Task: Search one way flight ticket for 5 adults, 2 children, 1 infant in seat and 1 infant on lap in economy from Columbus: Columbus Airport to Jackson: Jackson Hole Airport on 5-2-2023. Choice of flights is Alaska. Number of bags: 2 checked bags. Price is upto 93000. Outbound departure time preference is 23:15.
Action: Mouse moved to (267, 348)
Screenshot: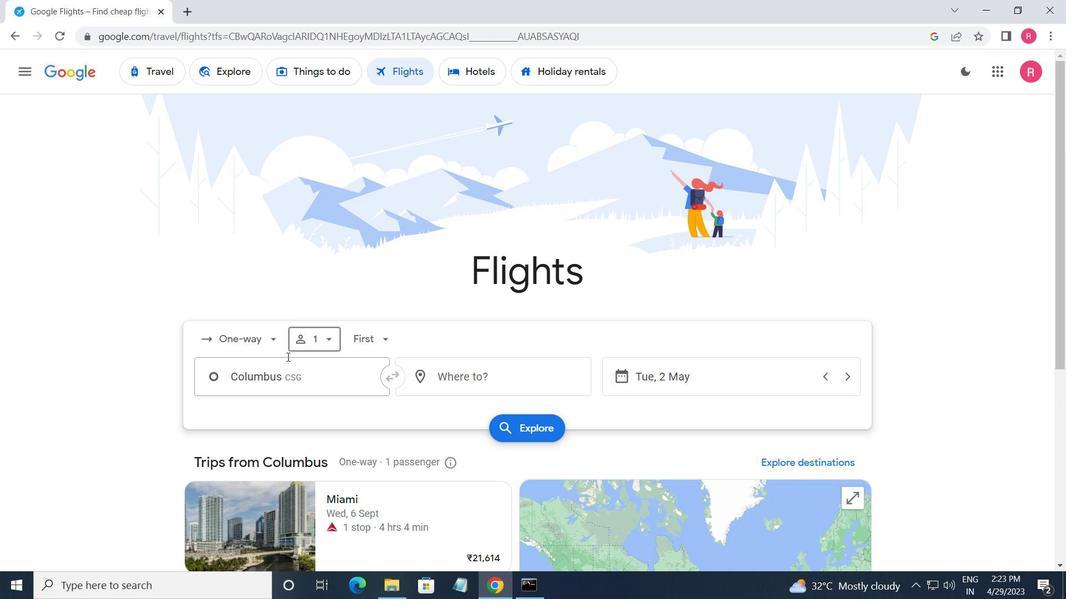 
Action: Mouse pressed left at (267, 348)
Screenshot: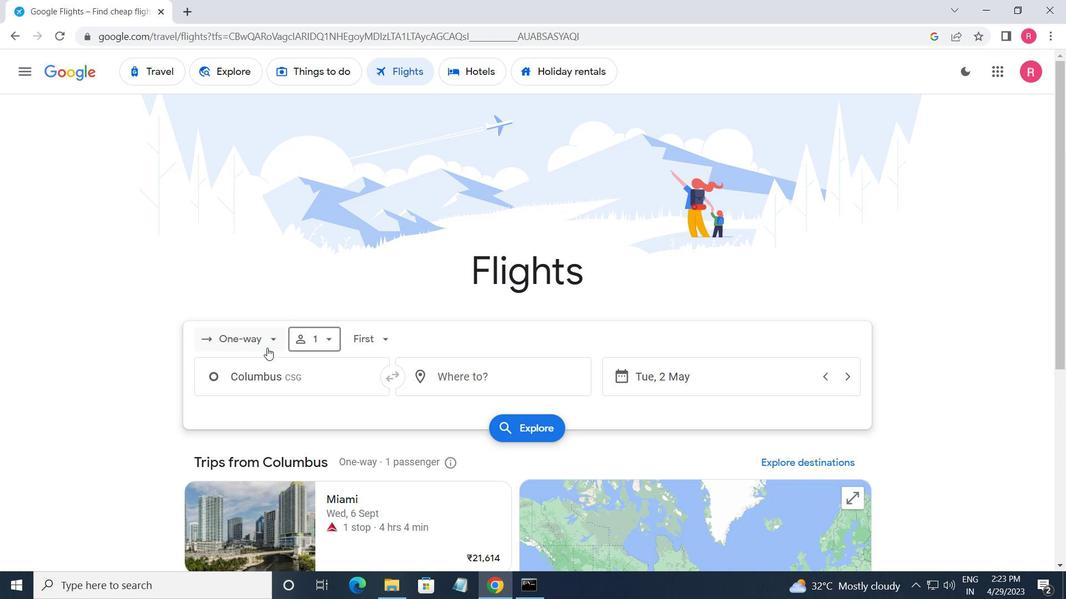 
Action: Mouse moved to (259, 408)
Screenshot: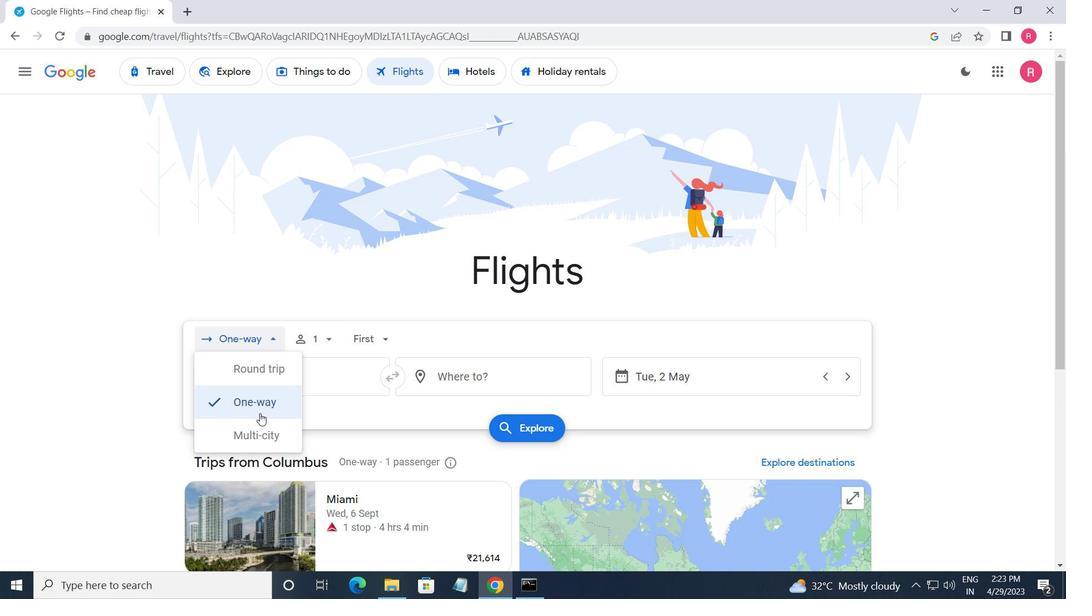
Action: Mouse pressed left at (259, 408)
Screenshot: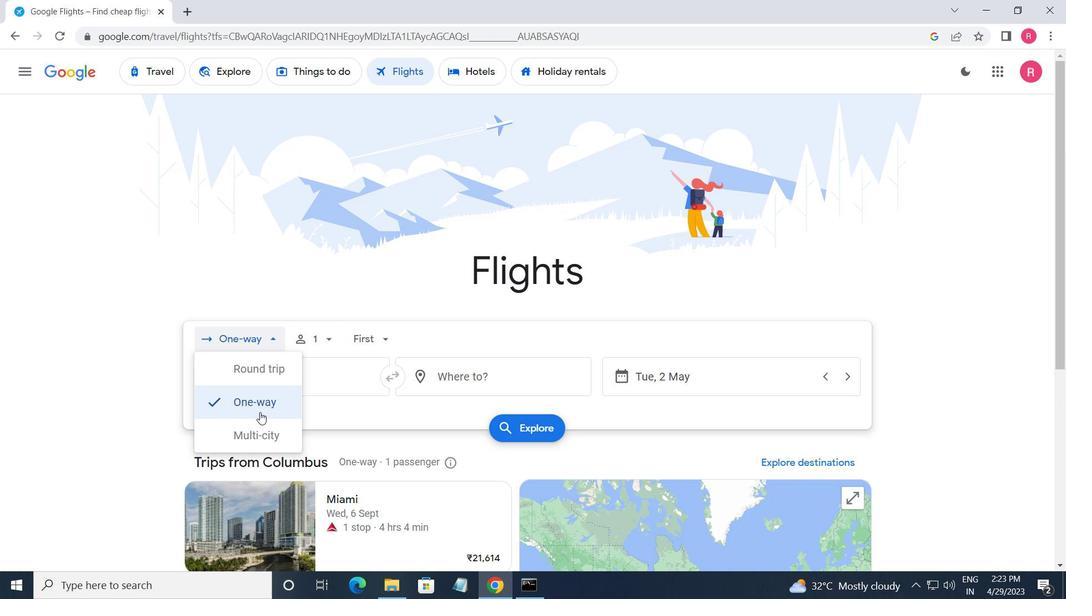 
Action: Mouse moved to (324, 342)
Screenshot: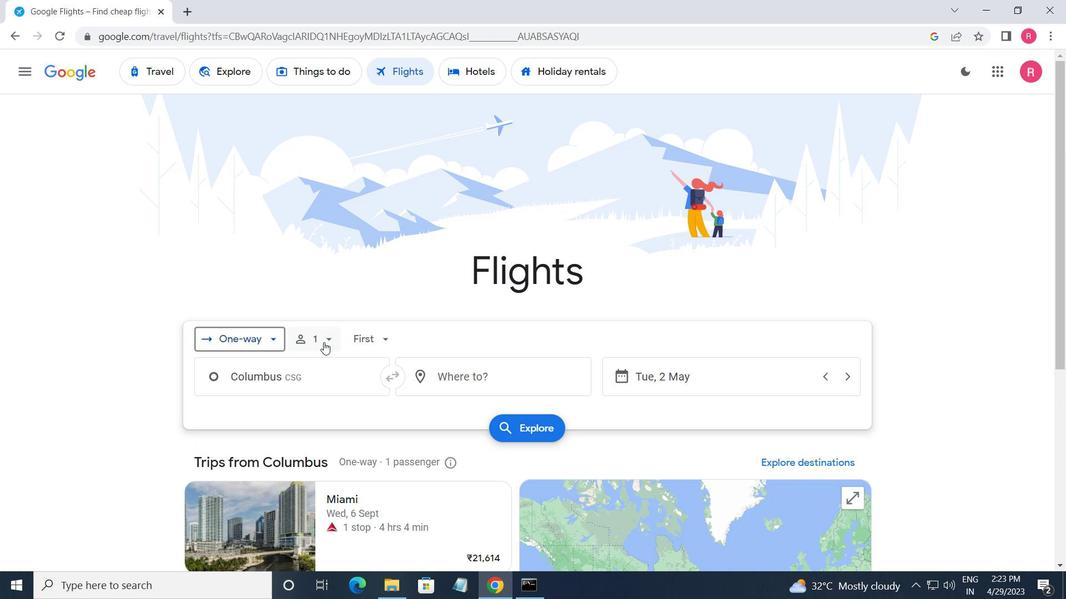 
Action: Mouse pressed left at (324, 342)
Screenshot: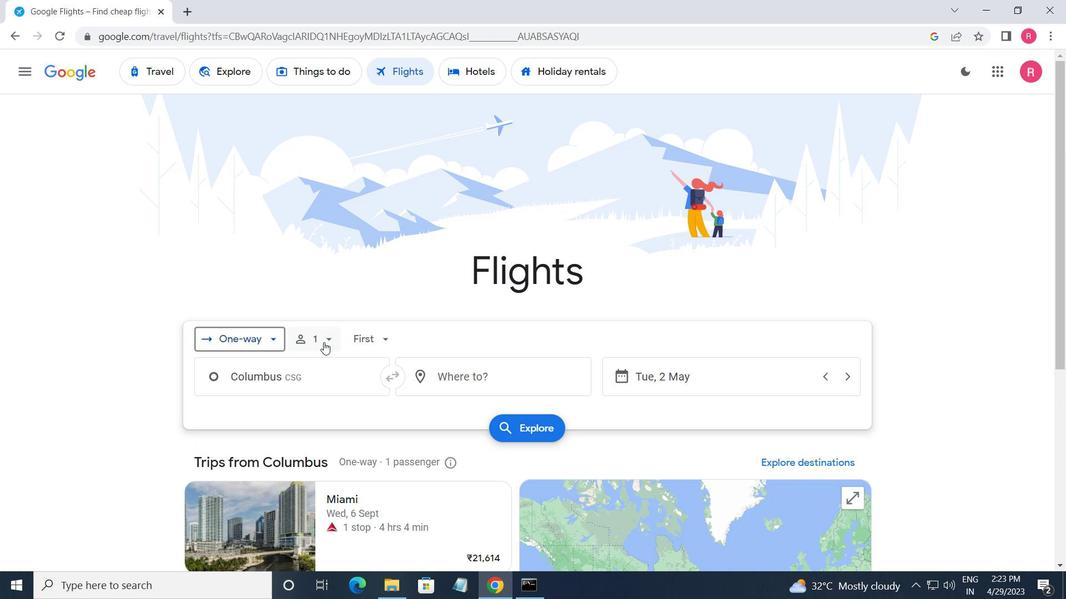 
Action: Mouse moved to (429, 372)
Screenshot: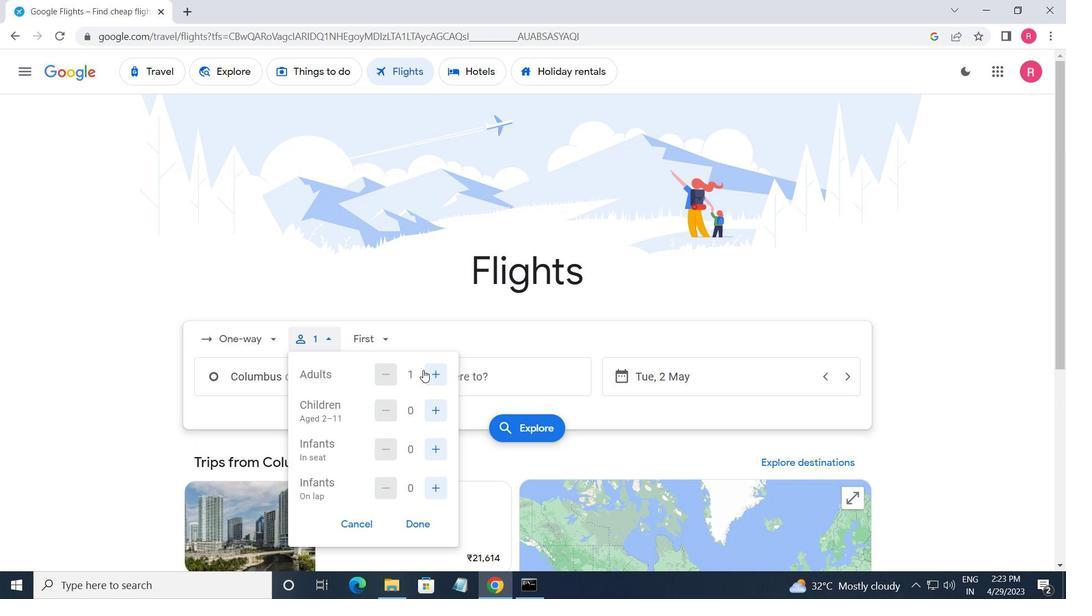 
Action: Mouse pressed left at (429, 372)
Screenshot: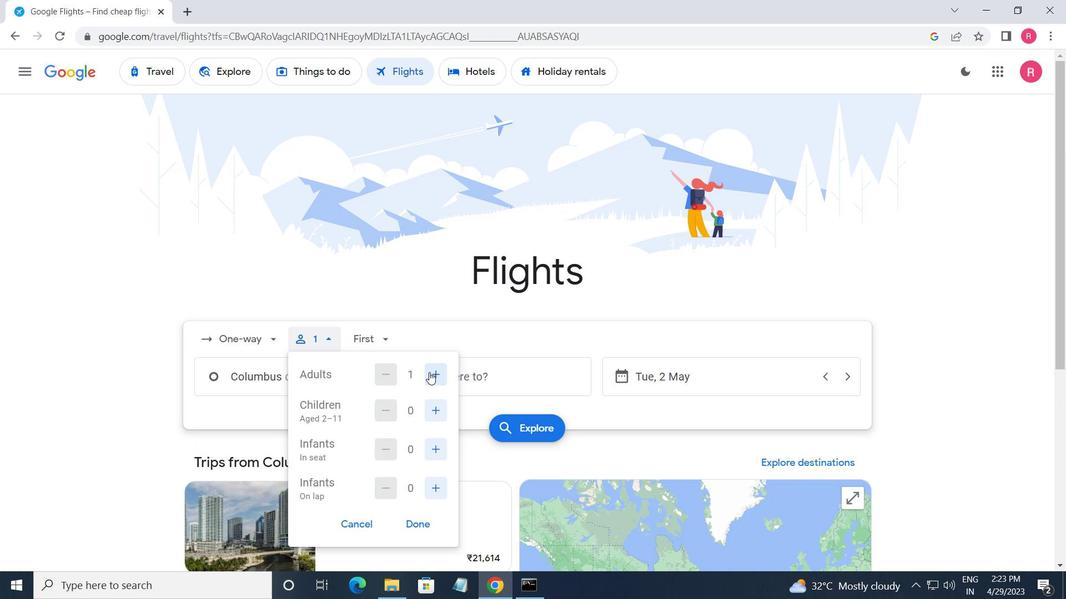 
Action: Mouse pressed left at (429, 372)
Screenshot: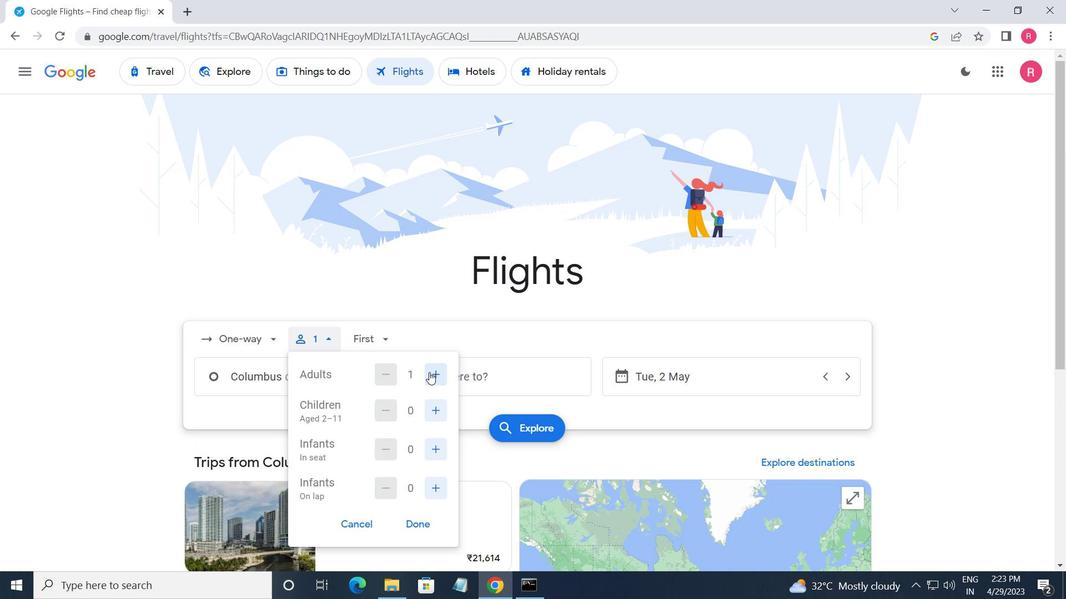 
Action: Mouse pressed left at (429, 372)
Screenshot: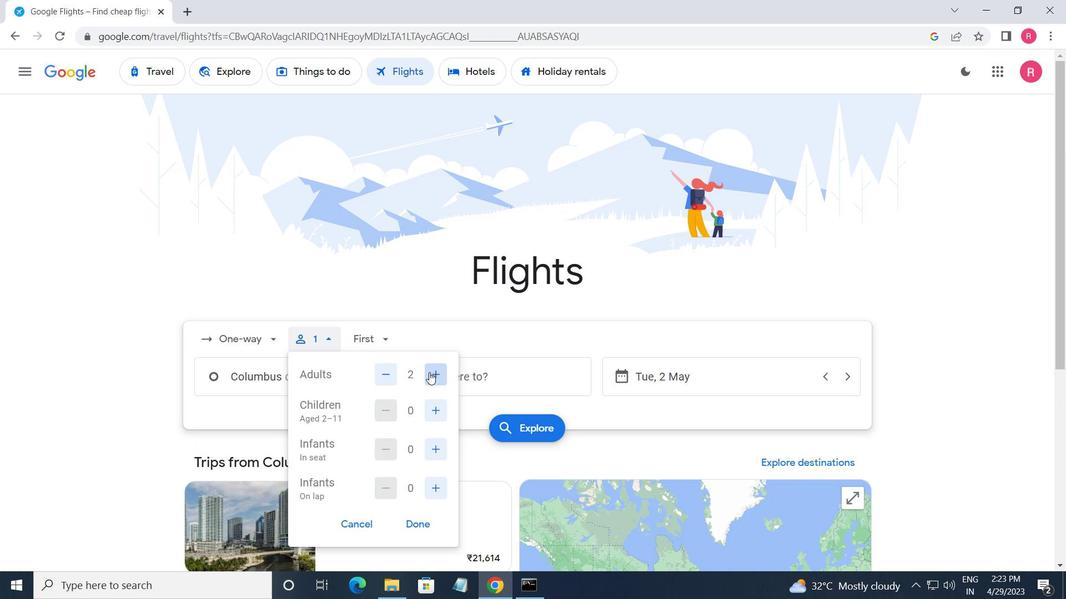 
Action: Mouse pressed left at (429, 372)
Screenshot: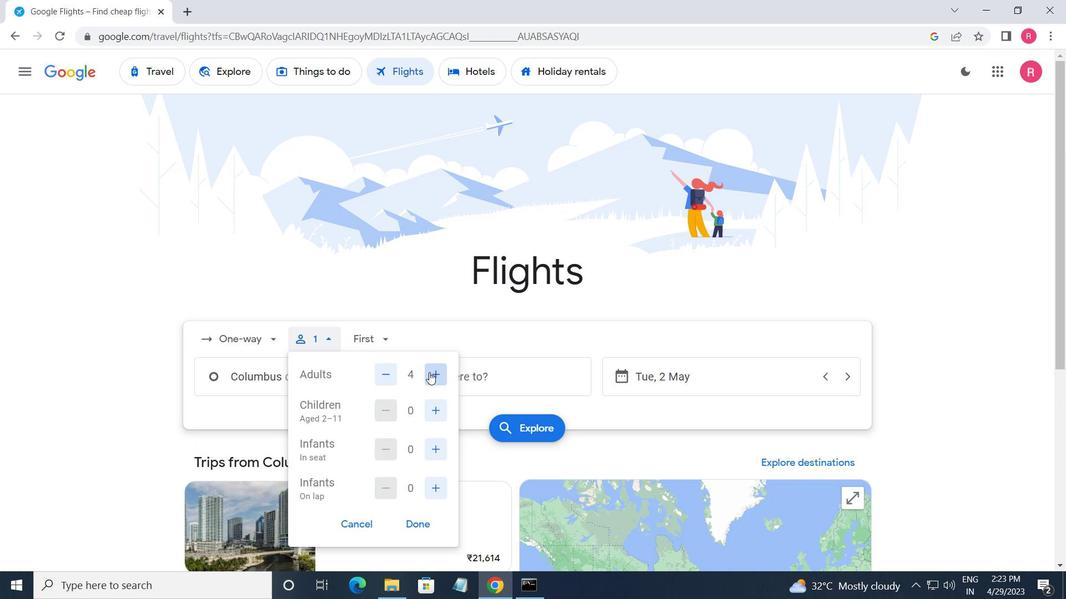 
Action: Mouse moved to (427, 417)
Screenshot: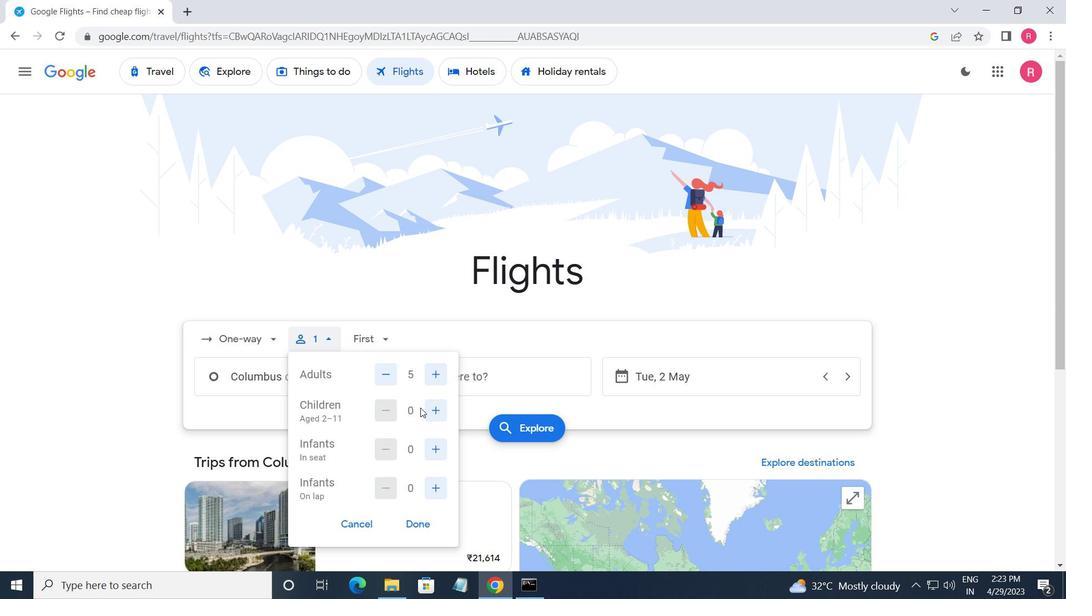 
Action: Mouse pressed left at (427, 417)
Screenshot: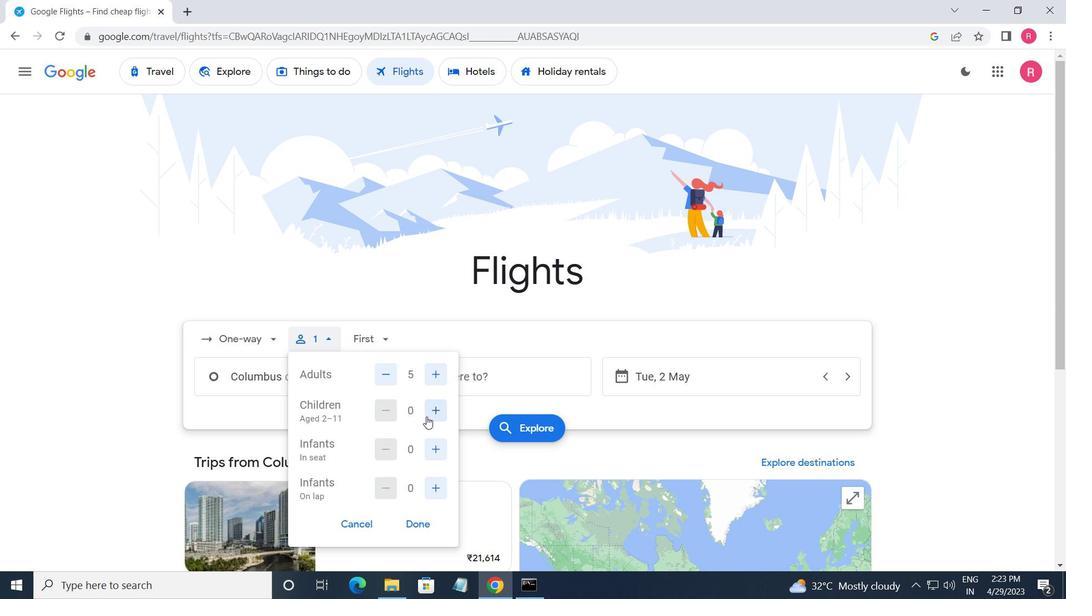
Action: Mouse pressed left at (427, 417)
Screenshot: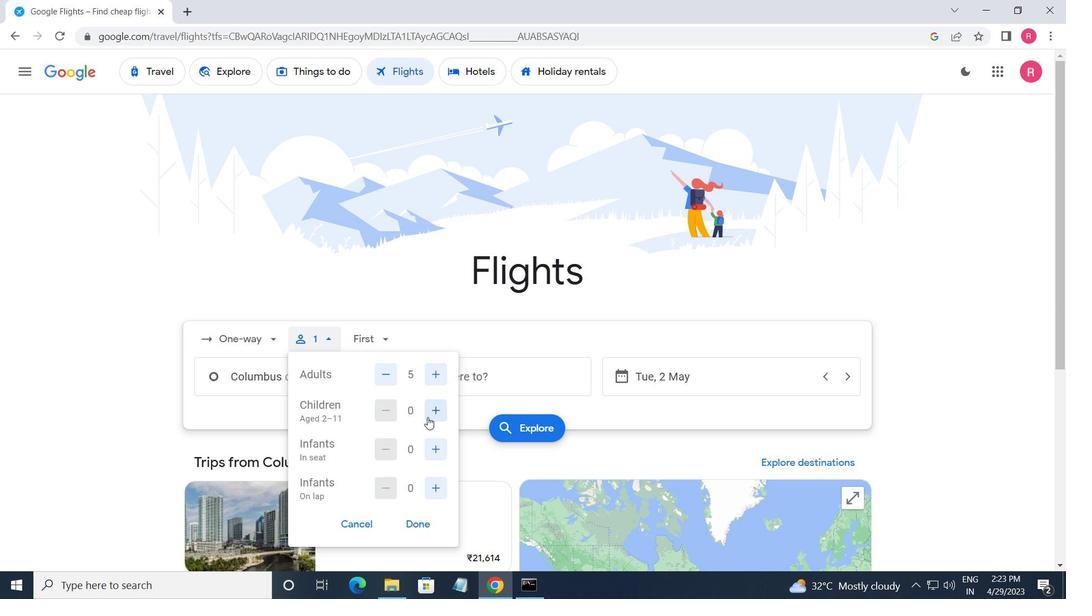 
Action: Mouse moved to (436, 447)
Screenshot: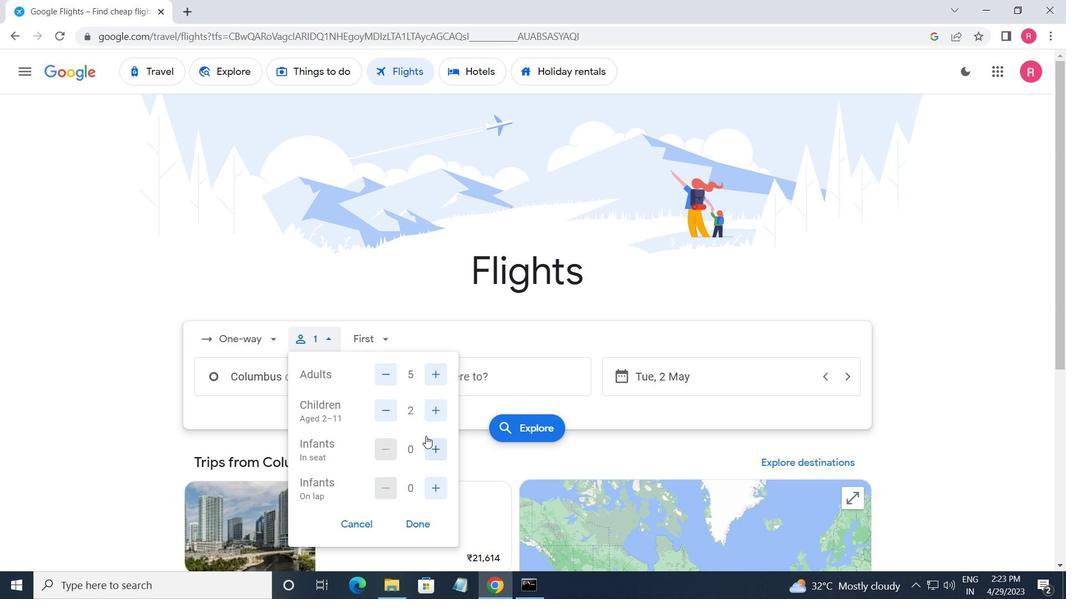 
Action: Mouse pressed left at (436, 447)
Screenshot: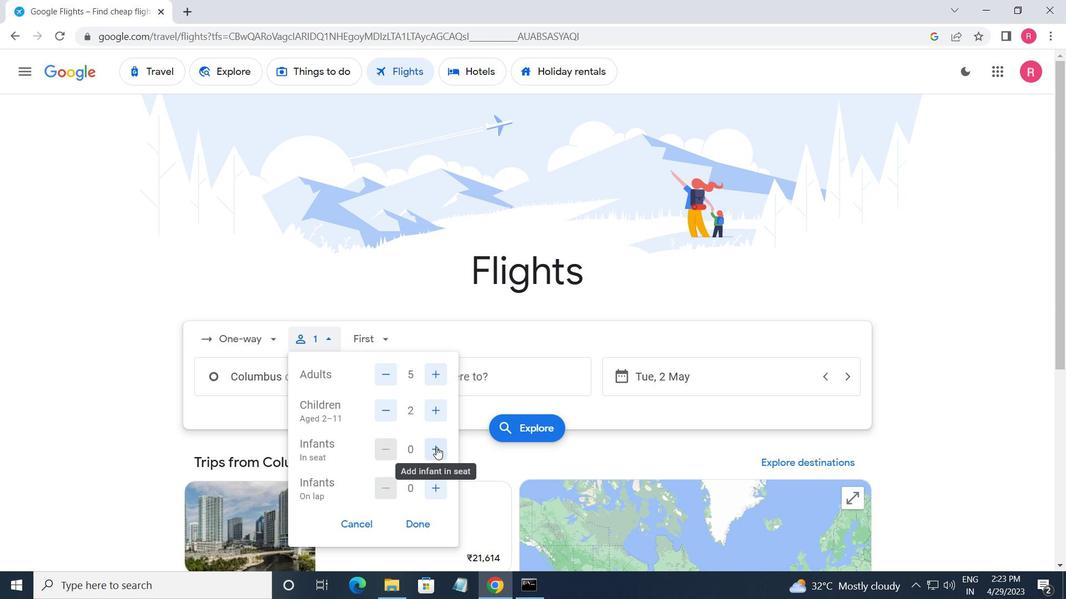 
Action: Mouse moved to (429, 495)
Screenshot: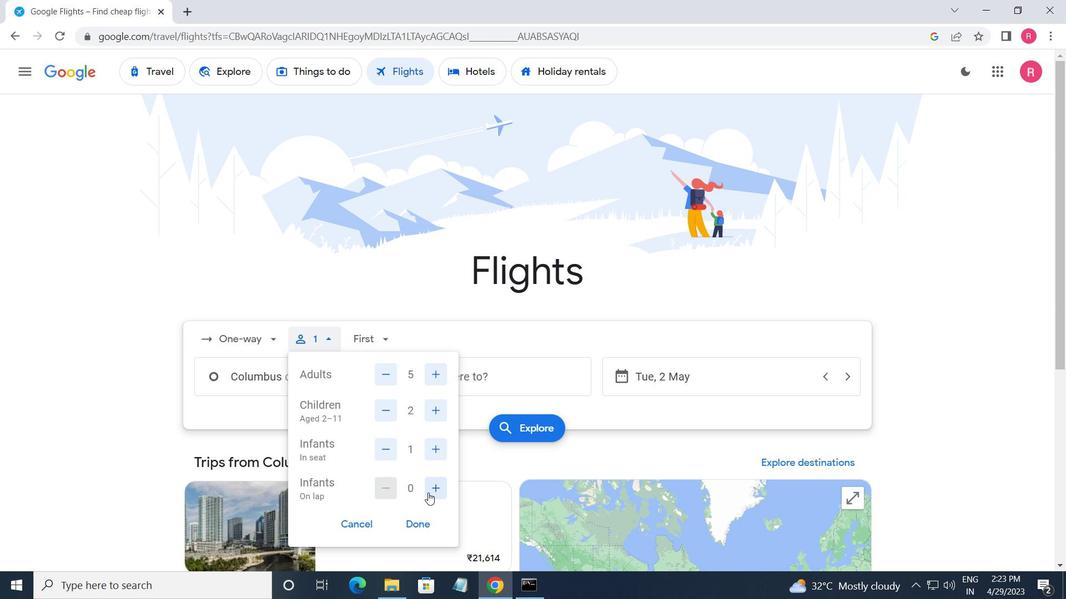 
Action: Mouse pressed left at (429, 495)
Screenshot: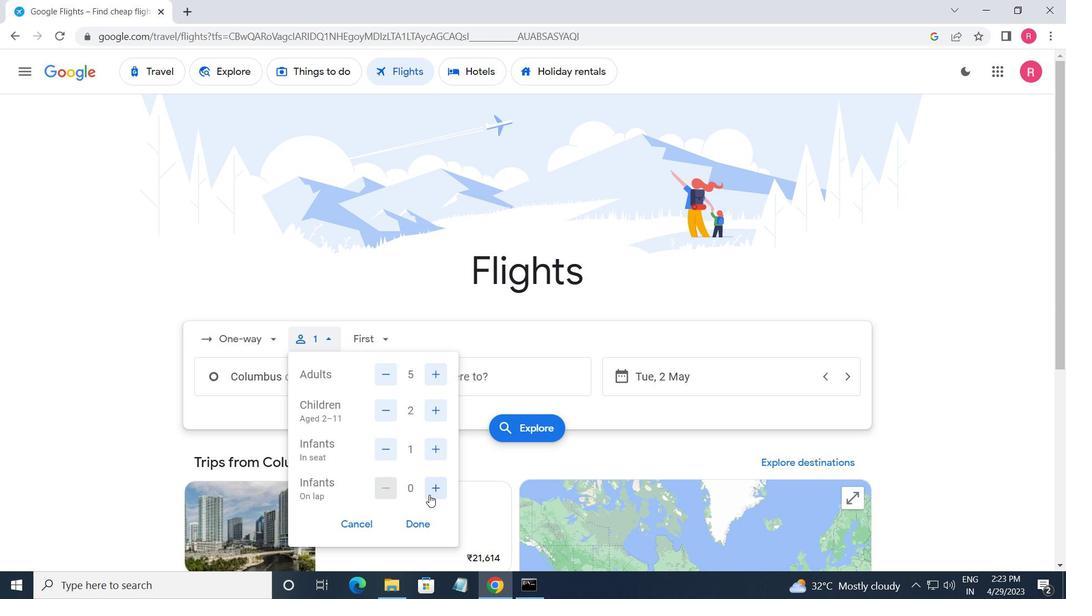 
Action: Mouse moved to (424, 523)
Screenshot: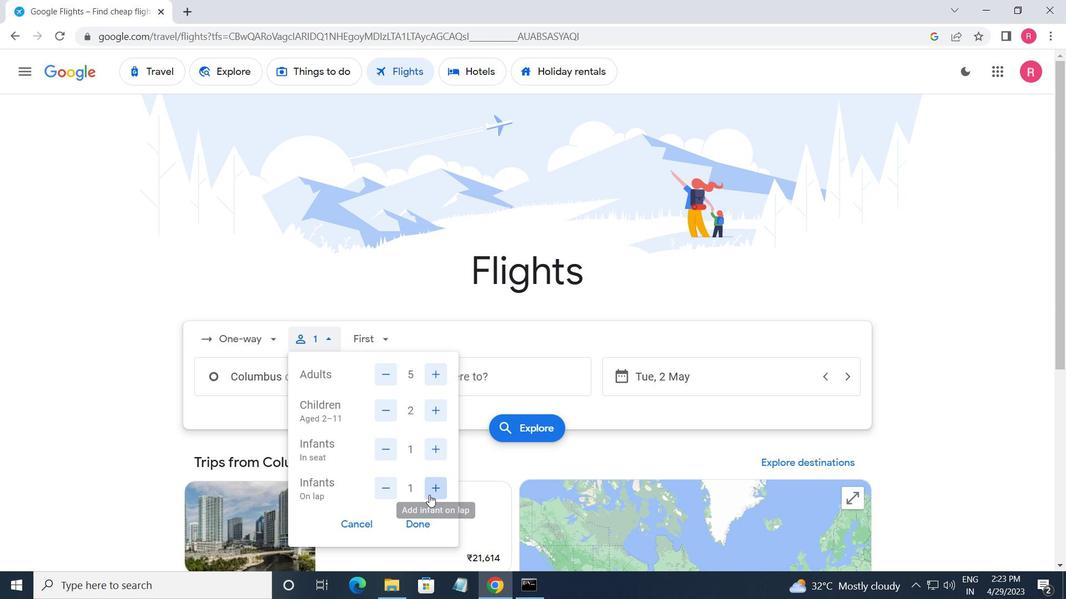 
Action: Mouse pressed left at (424, 523)
Screenshot: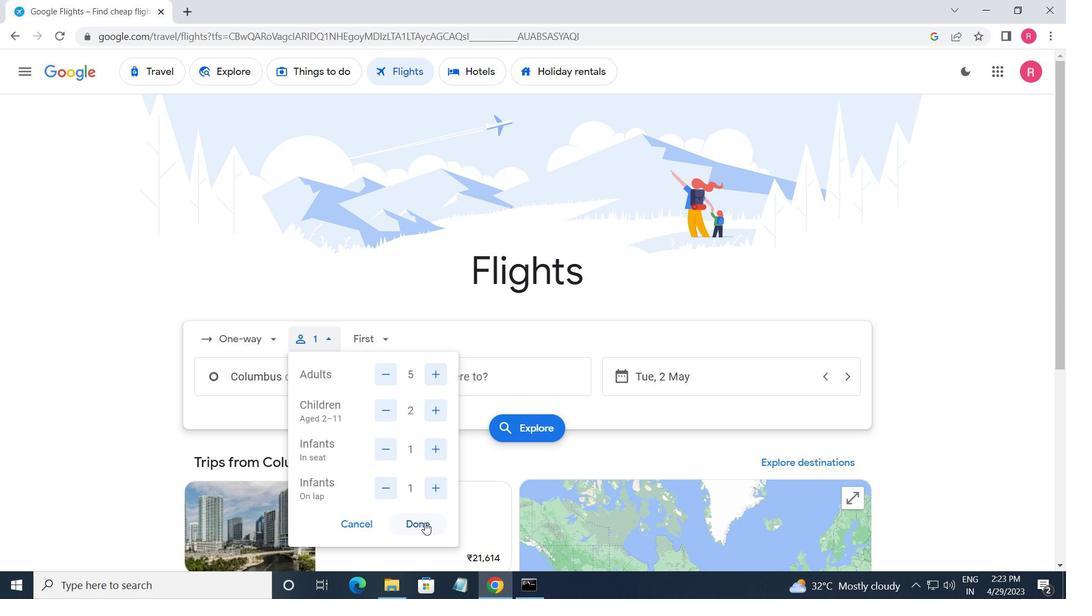 
Action: Mouse moved to (364, 335)
Screenshot: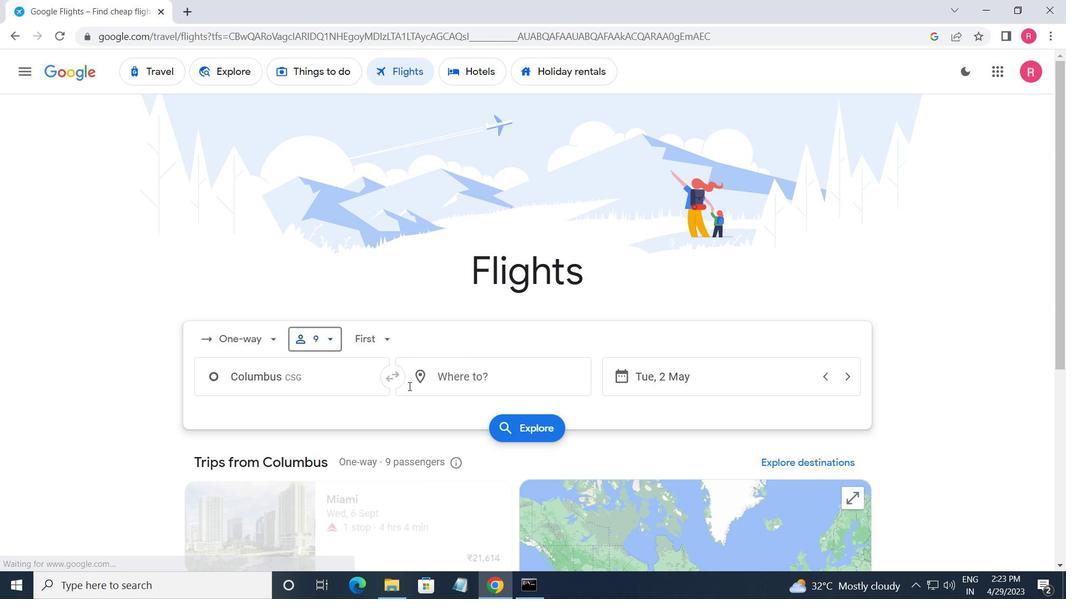 
Action: Mouse pressed left at (364, 335)
Screenshot: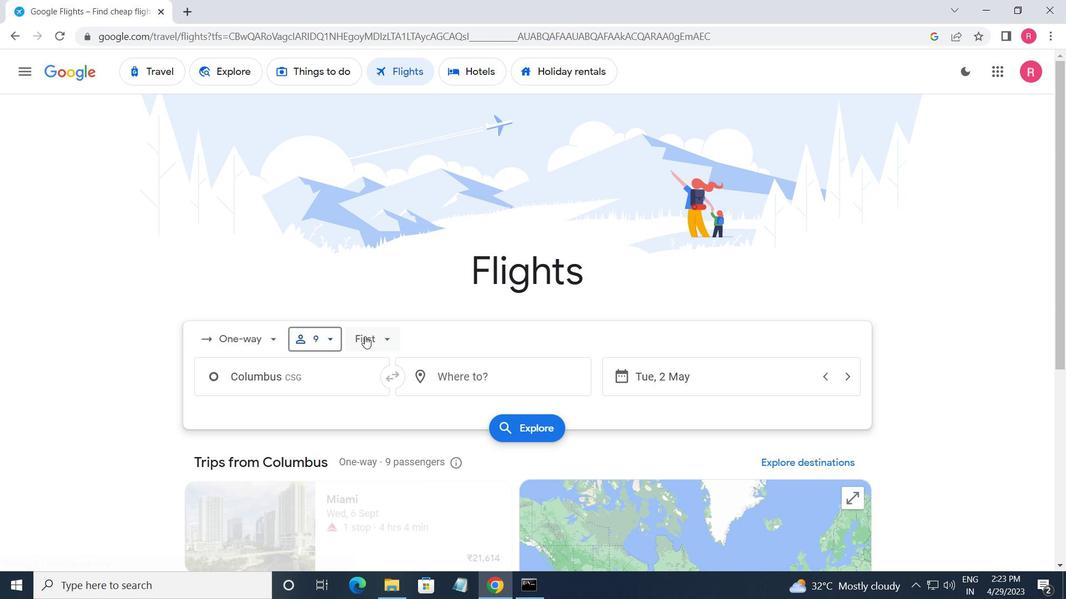 
Action: Mouse moved to (408, 367)
Screenshot: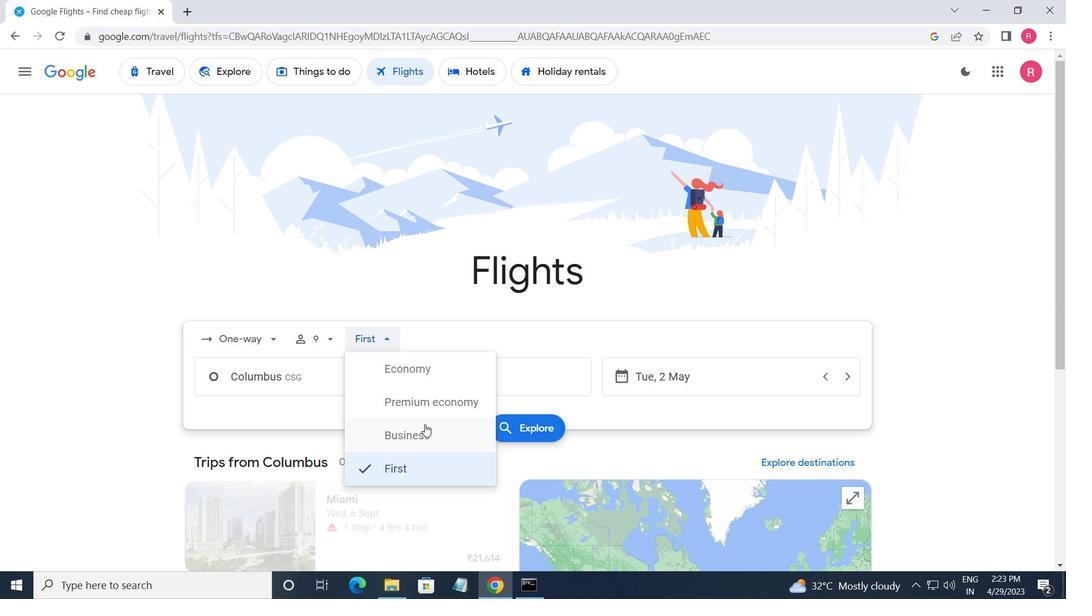 
Action: Mouse pressed left at (408, 367)
Screenshot: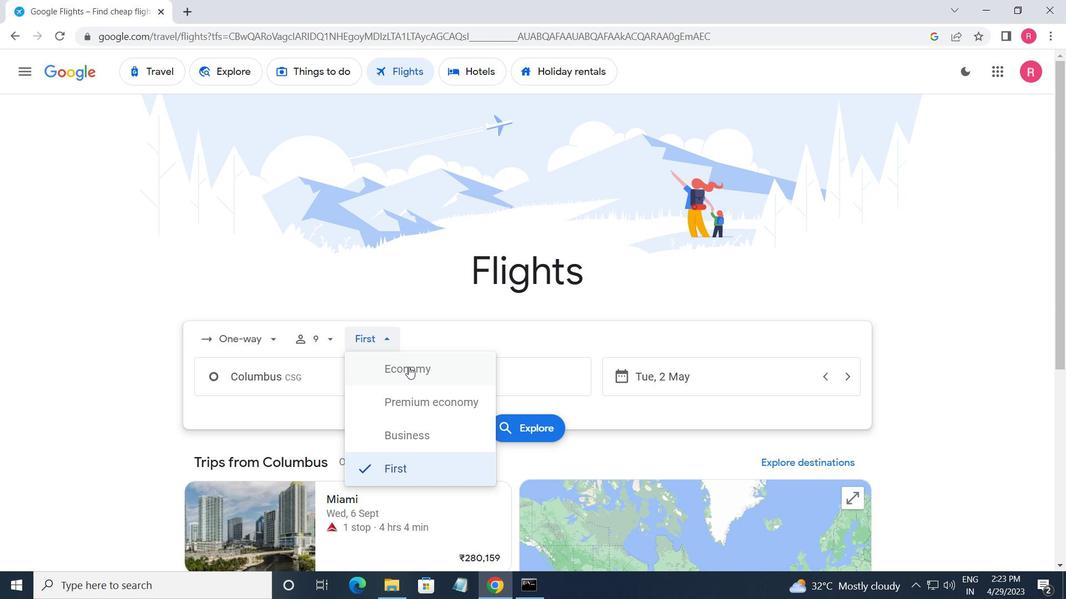 
Action: Mouse moved to (322, 382)
Screenshot: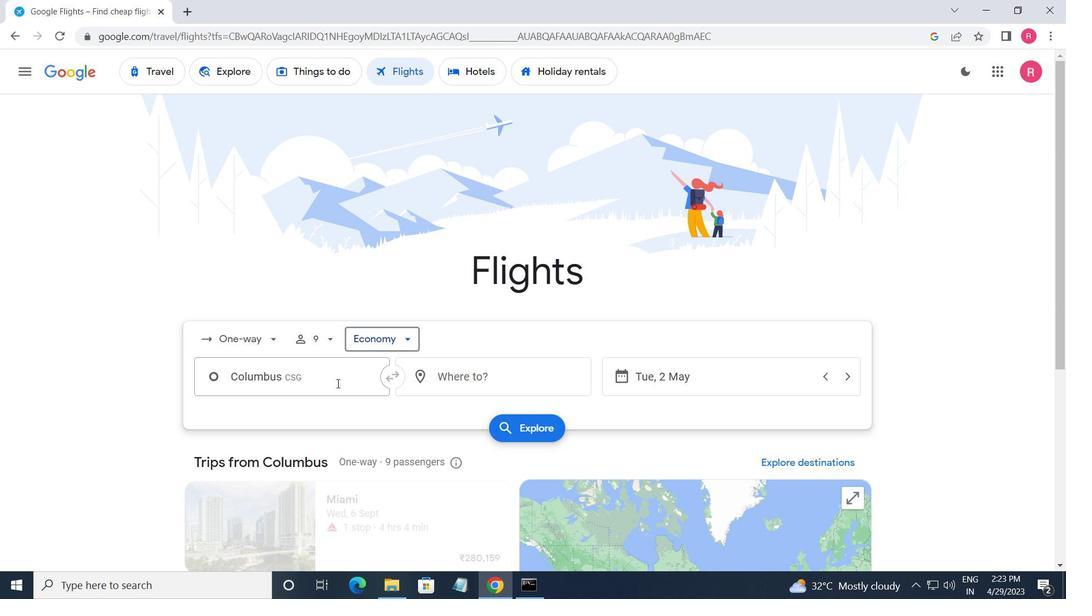 
Action: Mouse pressed left at (322, 382)
Screenshot: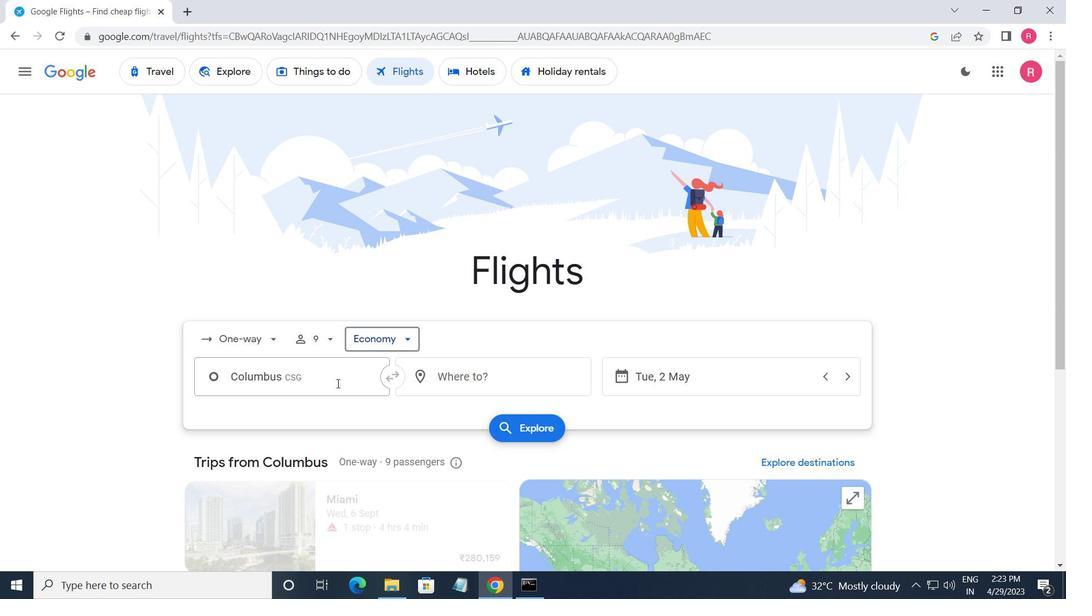 
Action: Mouse moved to (347, 560)
Screenshot: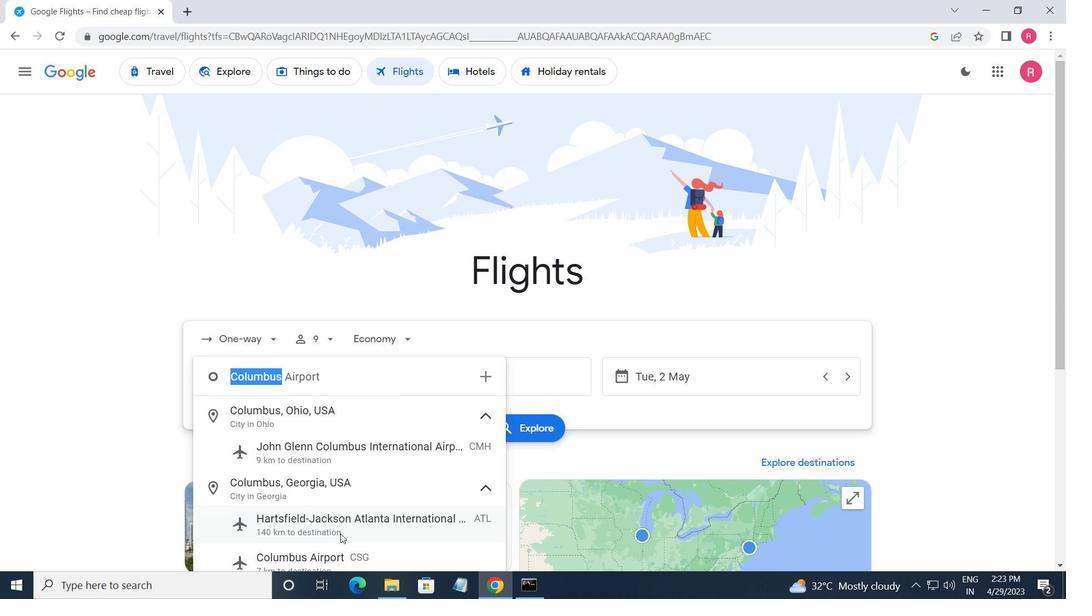 
Action: Mouse pressed left at (347, 560)
Screenshot: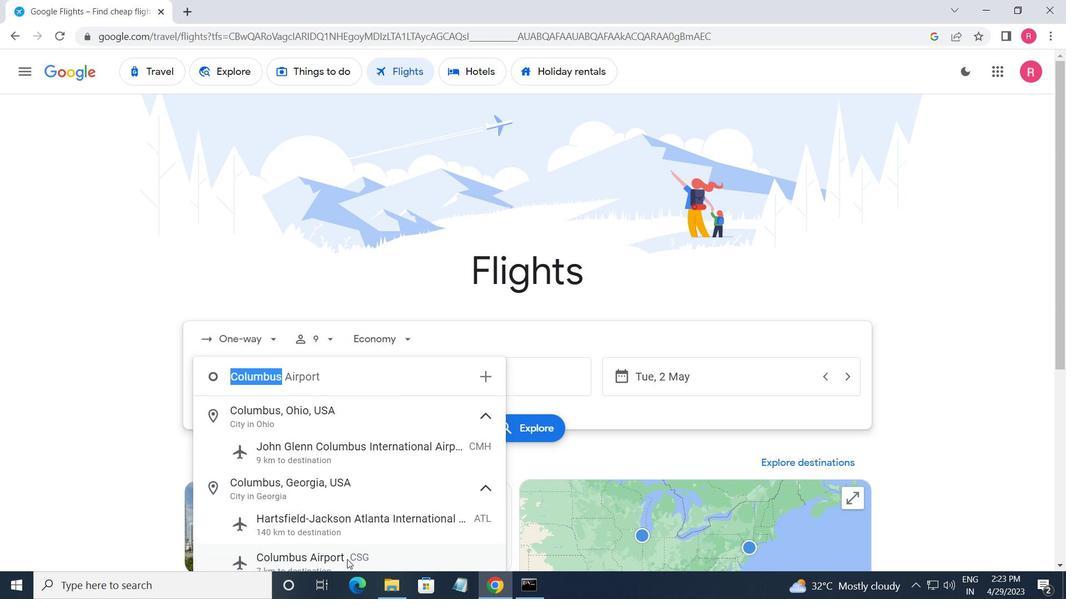 
Action: Mouse moved to (456, 383)
Screenshot: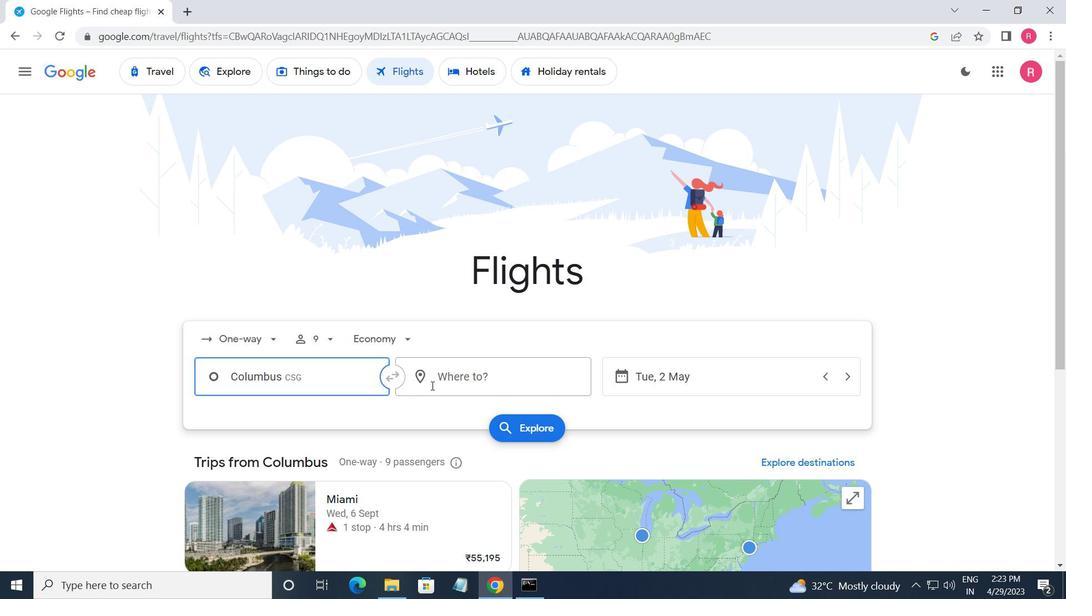 
Action: Mouse pressed left at (456, 383)
Screenshot: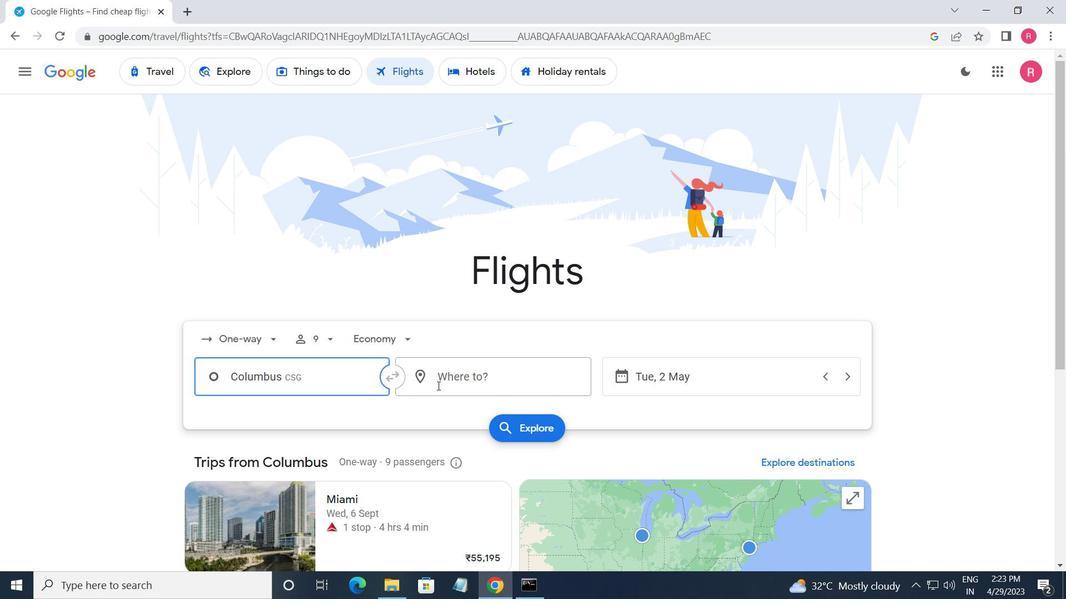 
Action: Mouse moved to (460, 528)
Screenshot: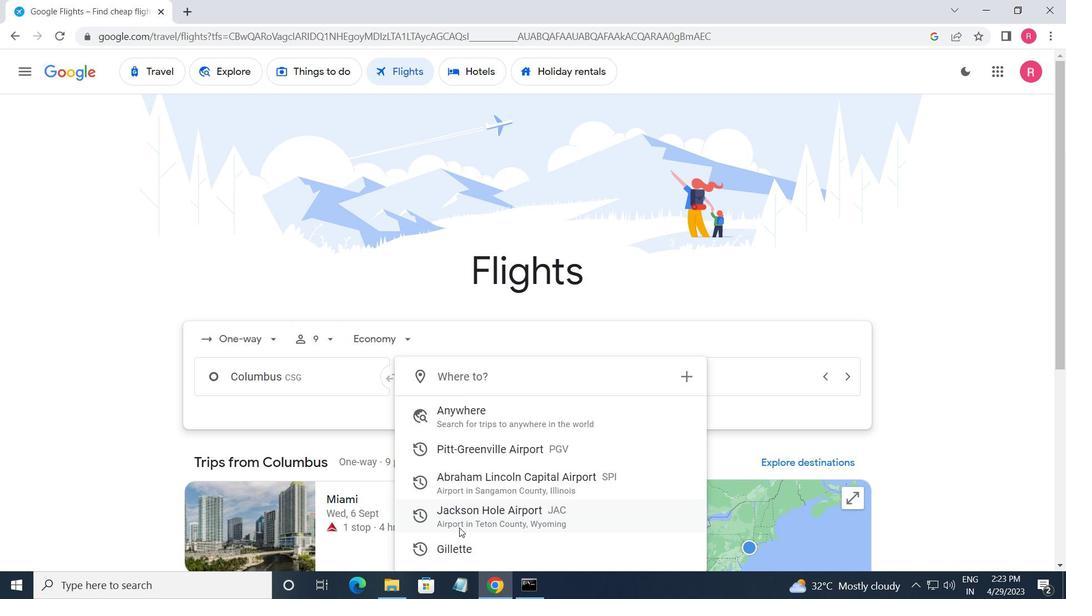 
Action: Mouse pressed left at (460, 528)
Screenshot: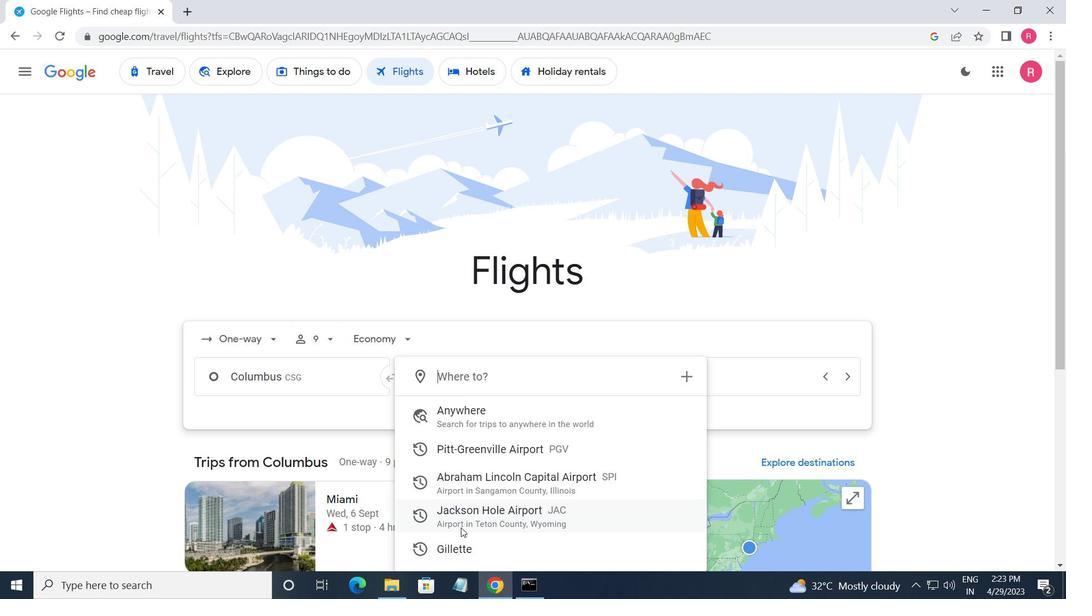 
Action: Mouse moved to (728, 382)
Screenshot: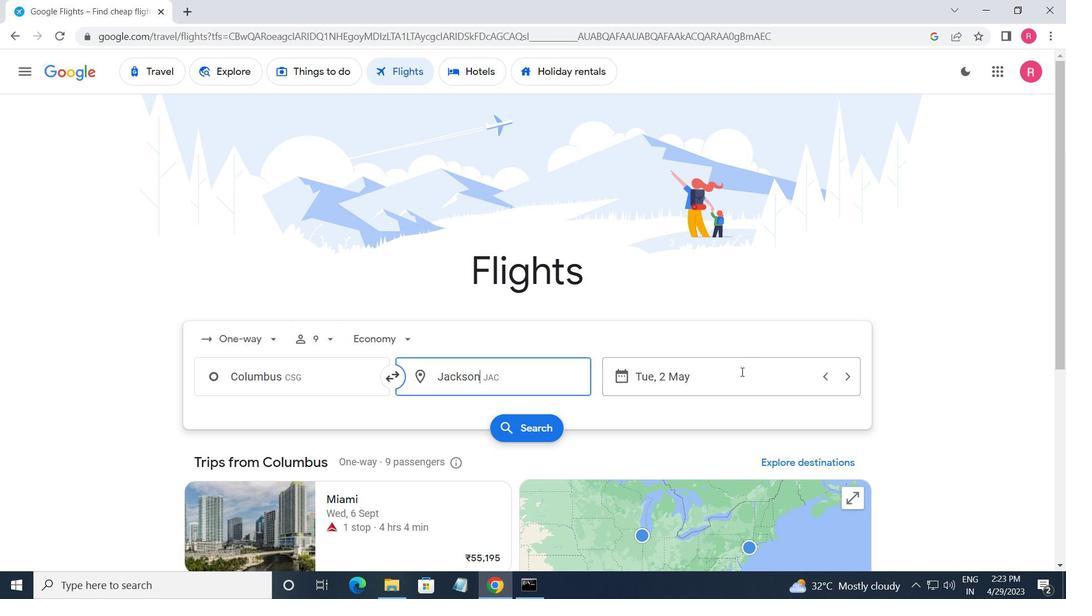 
Action: Mouse pressed left at (728, 382)
Screenshot: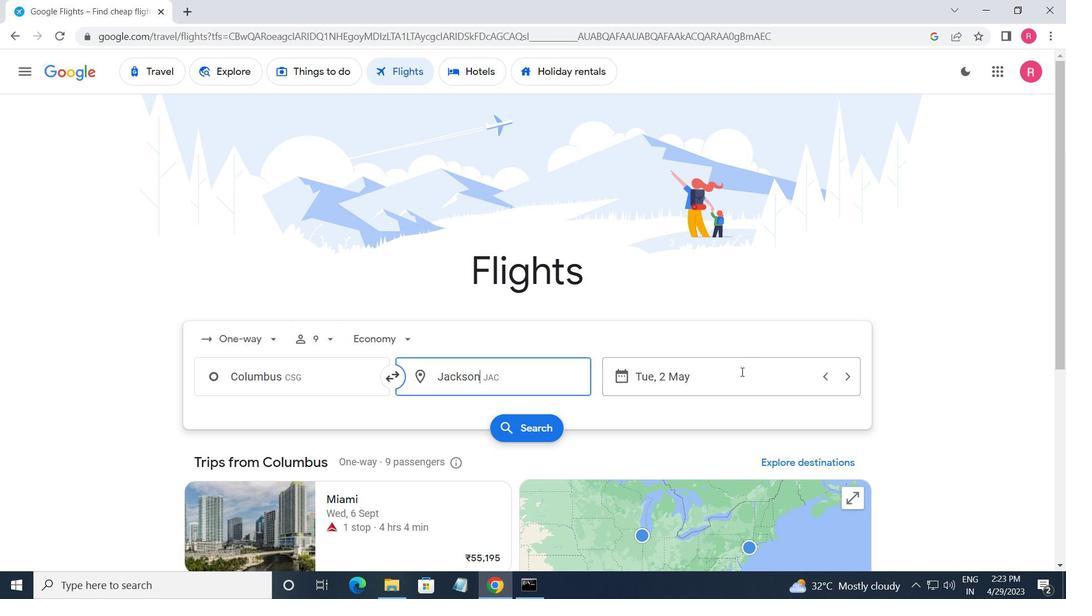 
Action: Mouse moved to (705, 318)
Screenshot: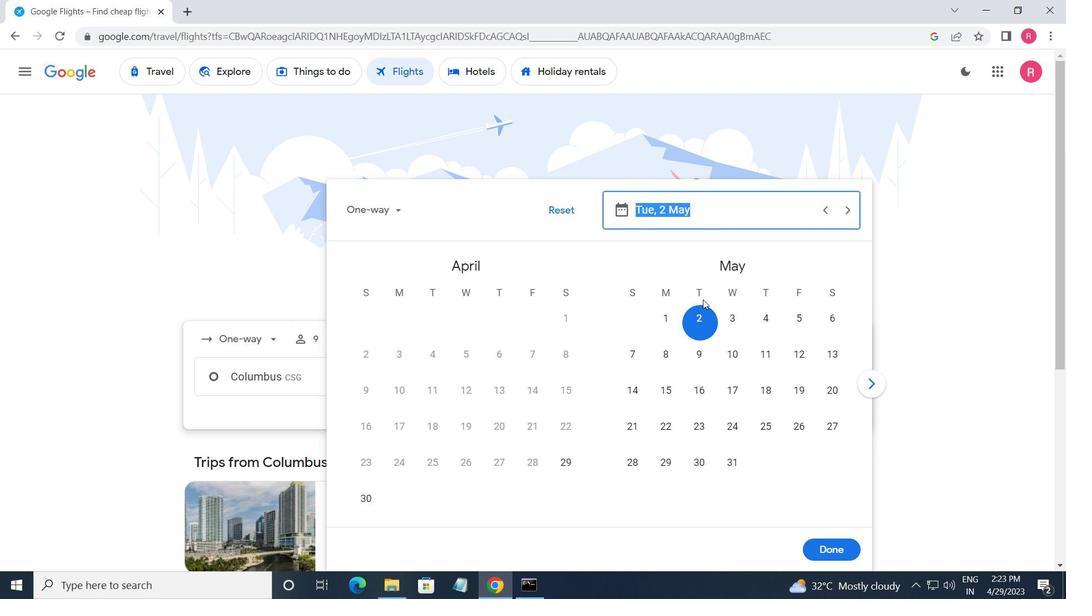 
Action: Mouse pressed left at (705, 318)
Screenshot: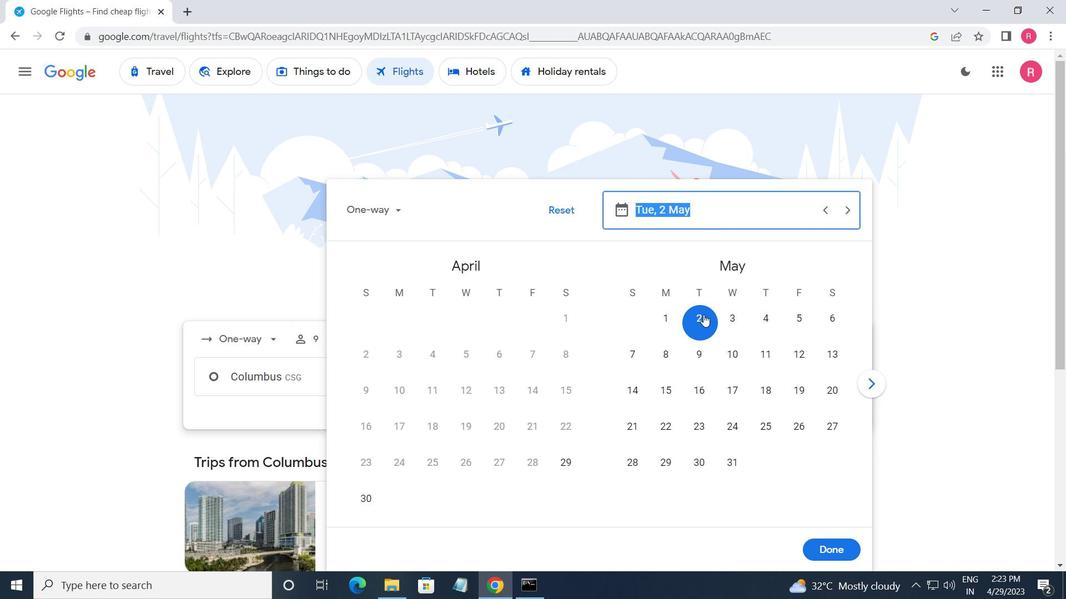 
Action: Mouse moved to (826, 548)
Screenshot: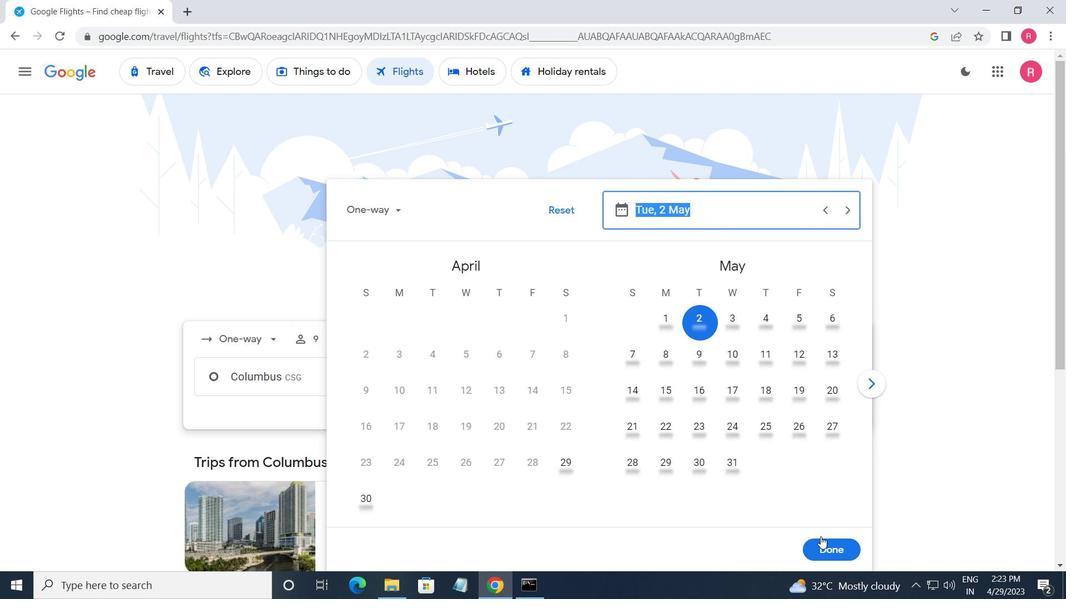 
Action: Mouse pressed left at (826, 548)
Screenshot: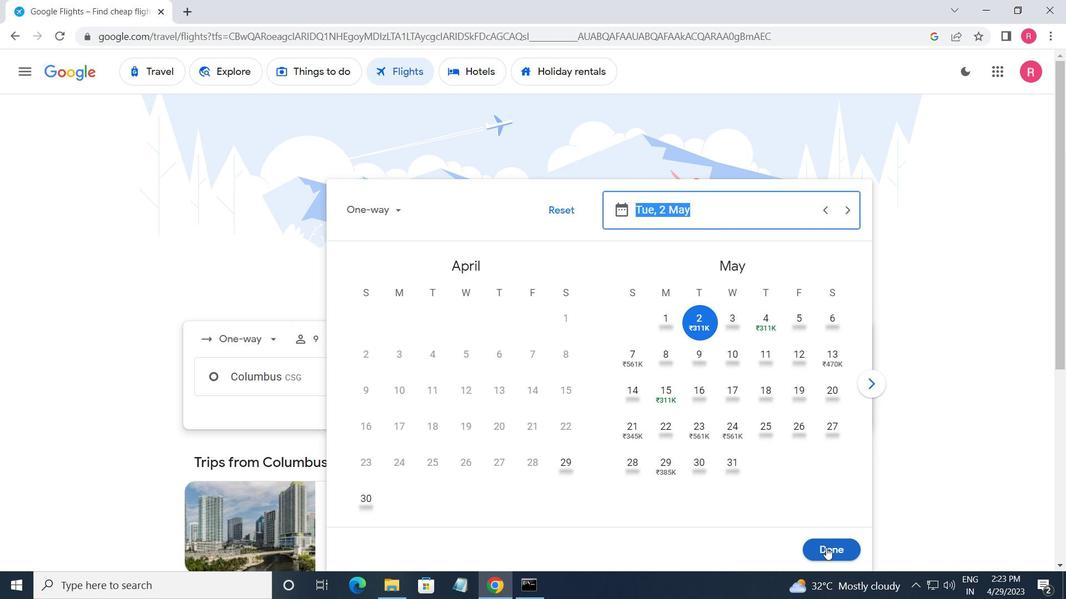 
Action: Mouse moved to (529, 428)
Screenshot: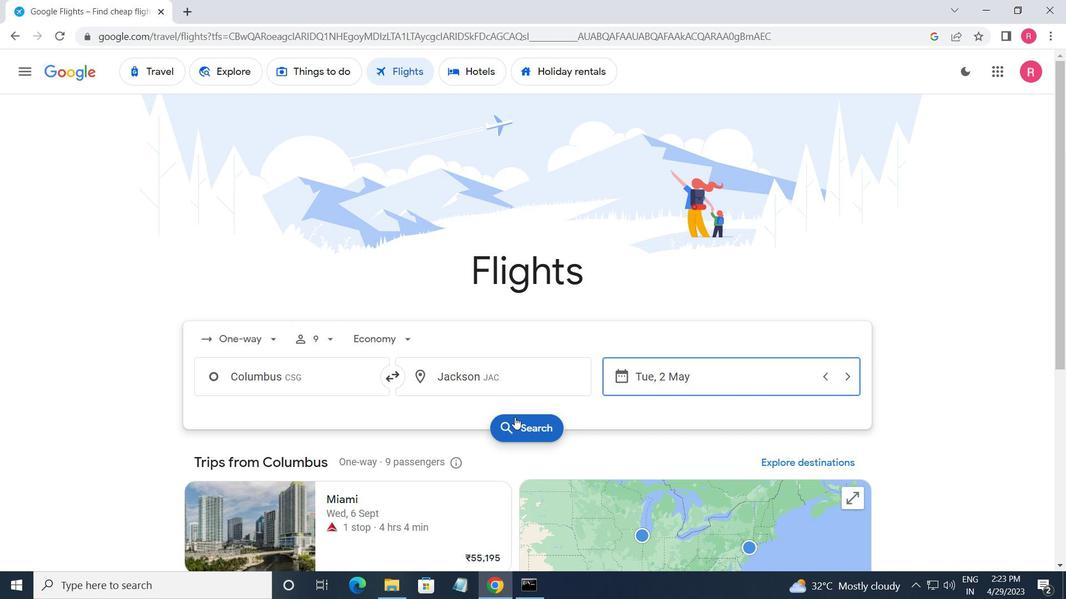 
Action: Mouse pressed left at (529, 428)
Screenshot: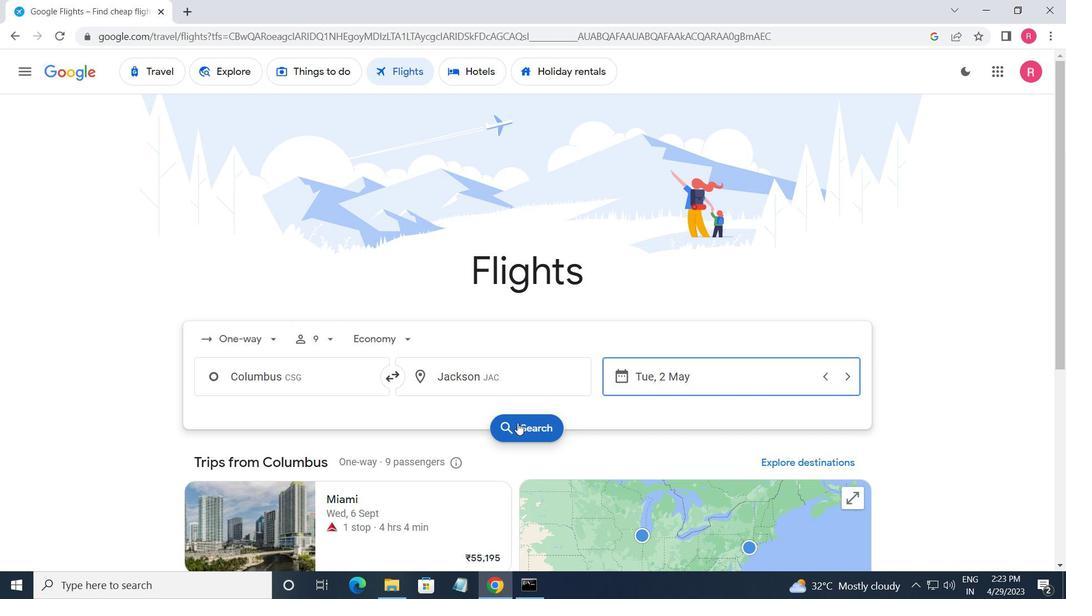 
Action: Mouse moved to (209, 207)
Screenshot: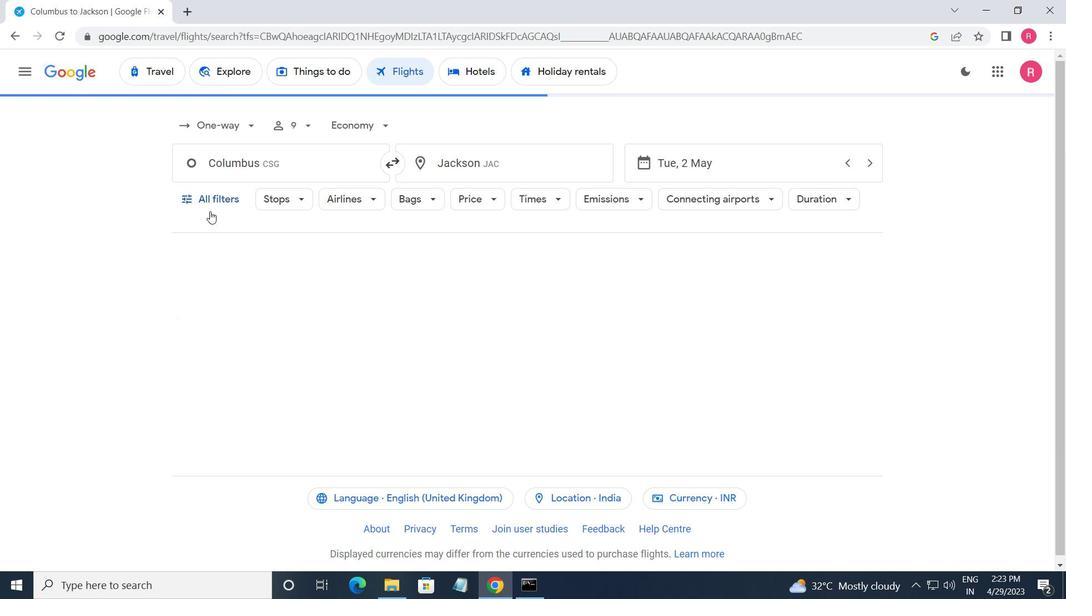 
Action: Mouse pressed left at (209, 207)
Screenshot: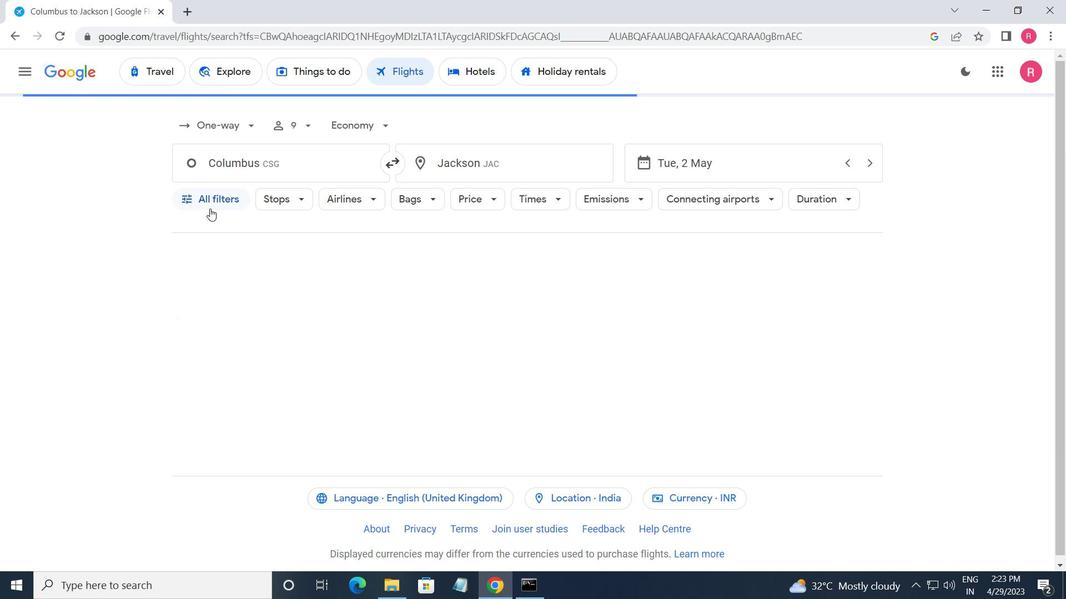 
Action: Mouse moved to (251, 413)
Screenshot: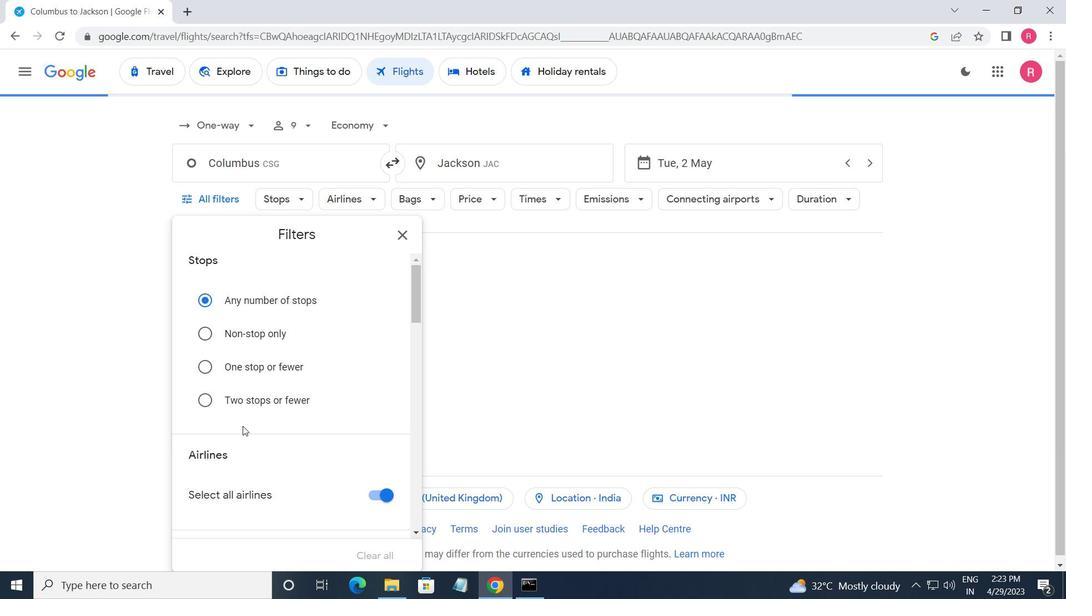 
Action: Mouse scrolled (251, 412) with delta (0, 0)
Screenshot: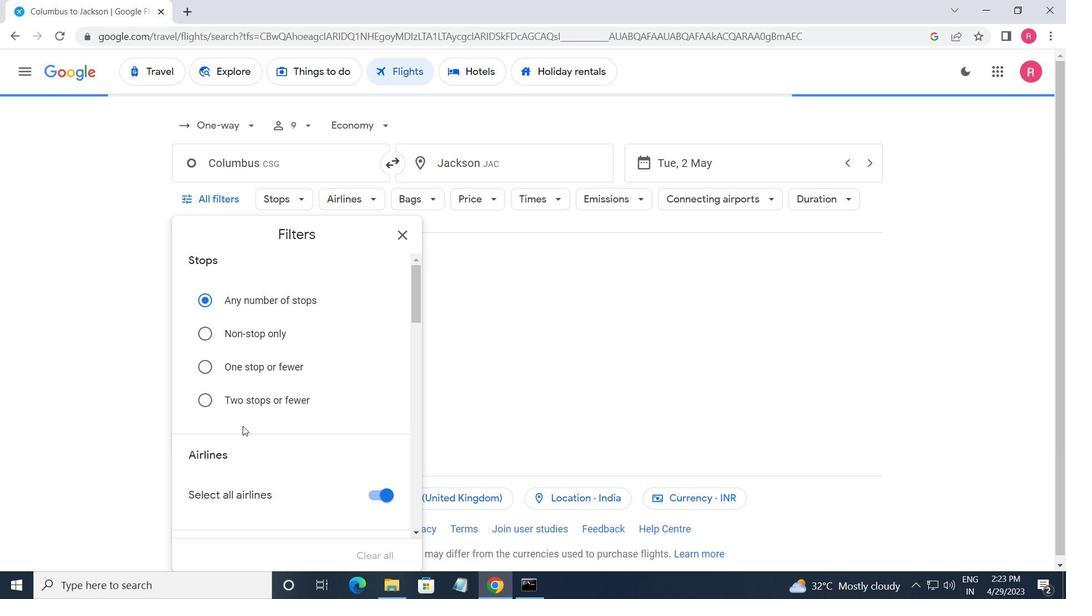 
Action: Mouse scrolled (251, 412) with delta (0, 0)
Screenshot: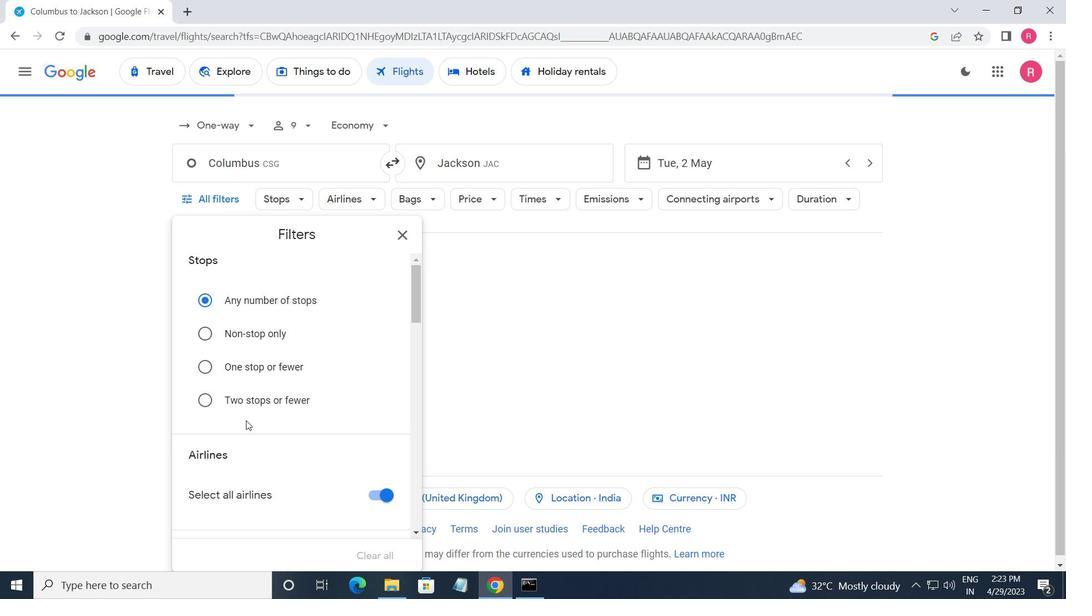 
Action: Mouse scrolled (251, 412) with delta (0, 0)
Screenshot: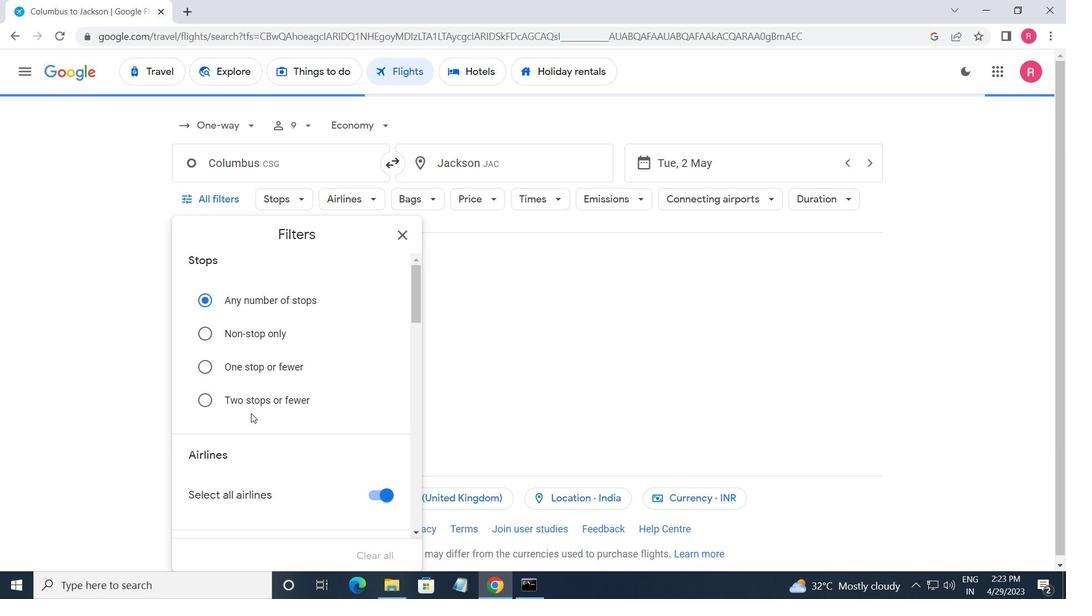 
Action: Mouse moved to (252, 409)
Screenshot: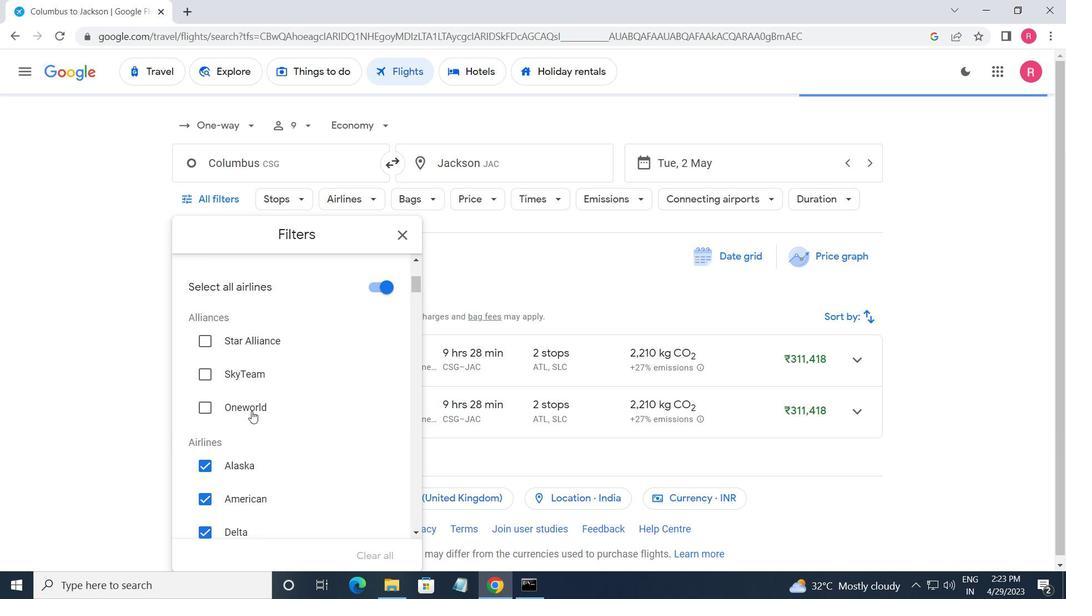 
Action: Mouse scrolled (252, 409) with delta (0, 0)
Screenshot: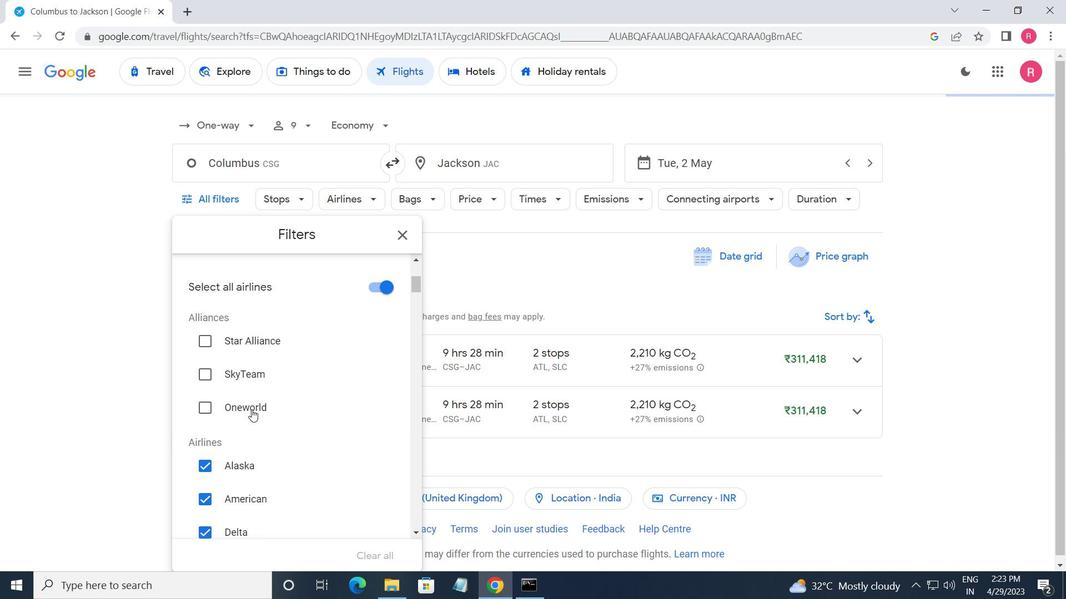 
Action: Mouse scrolled (252, 409) with delta (0, 0)
Screenshot: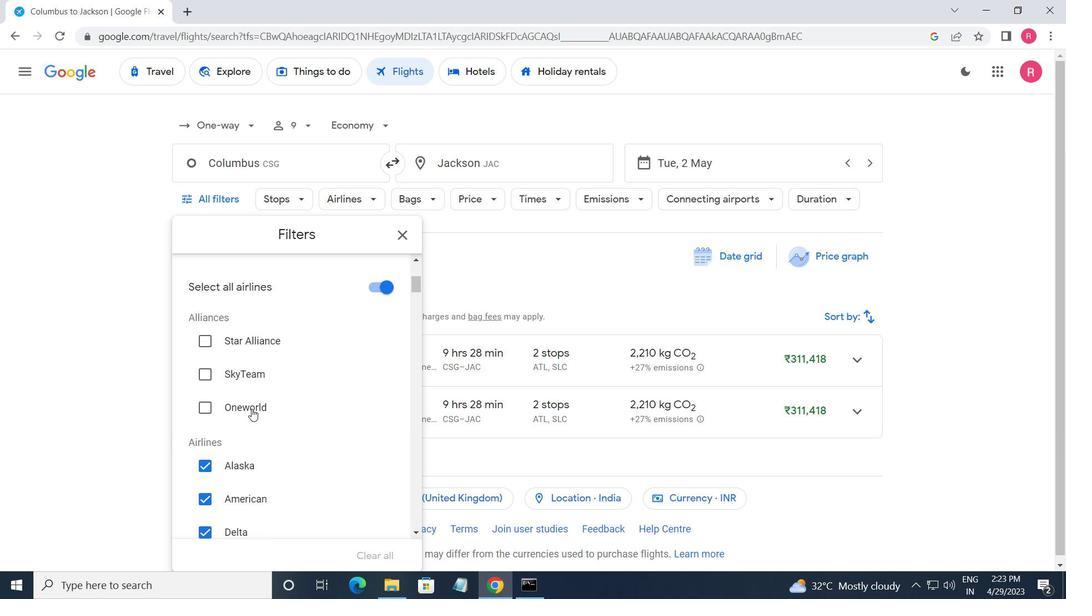 
Action: Mouse moved to (364, 334)
Screenshot: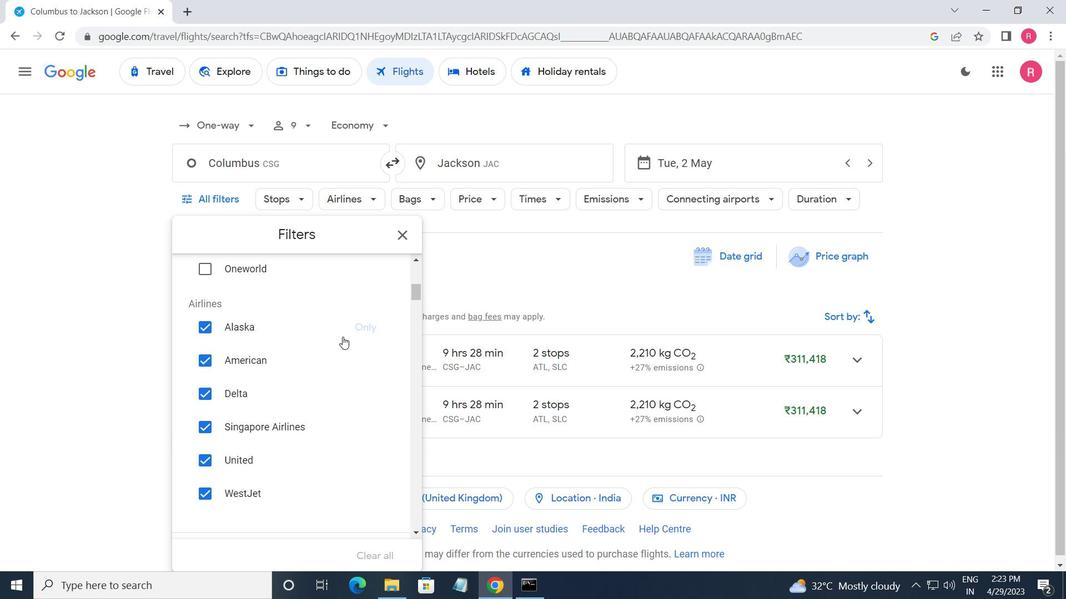 
Action: Mouse pressed left at (364, 334)
Screenshot: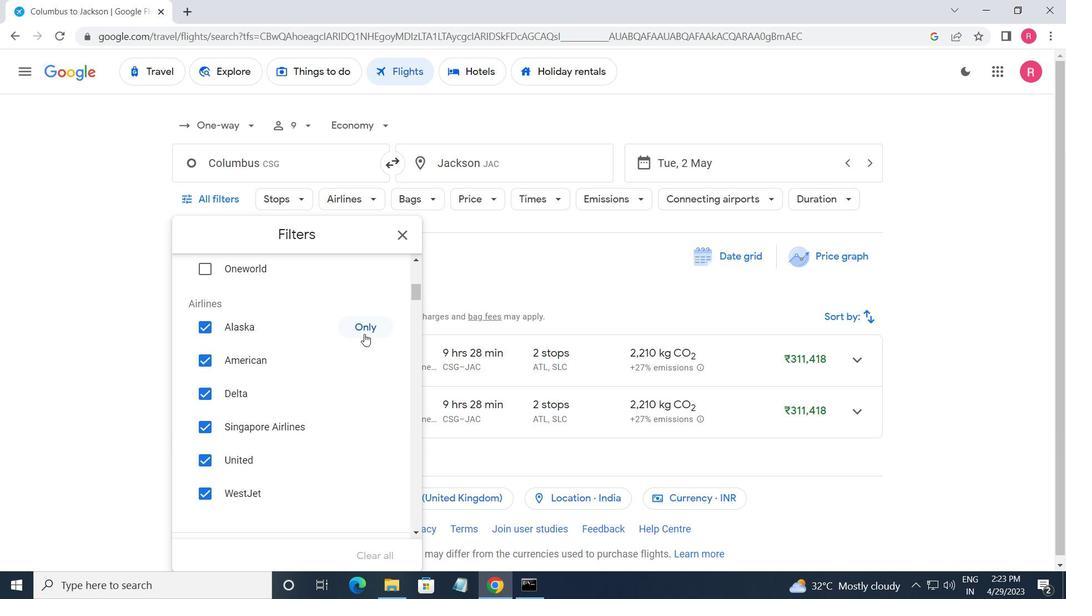 
Action: Mouse scrolled (364, 334) with delta (0, 0)
Screenshot: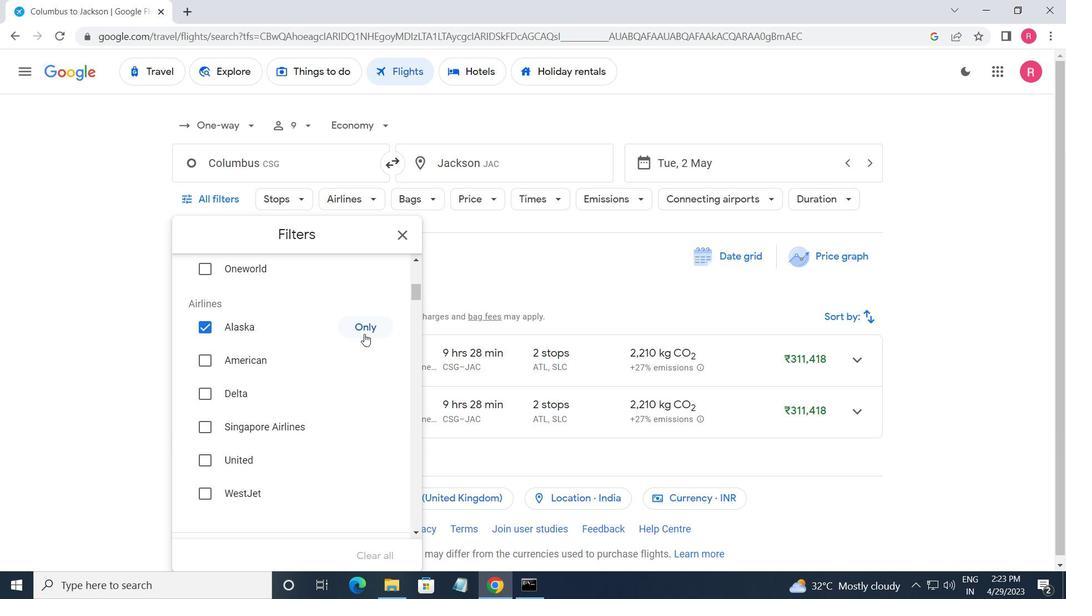 
Action: Mouse scrolled (364, 334) with delta (0, 0)
Screenshot: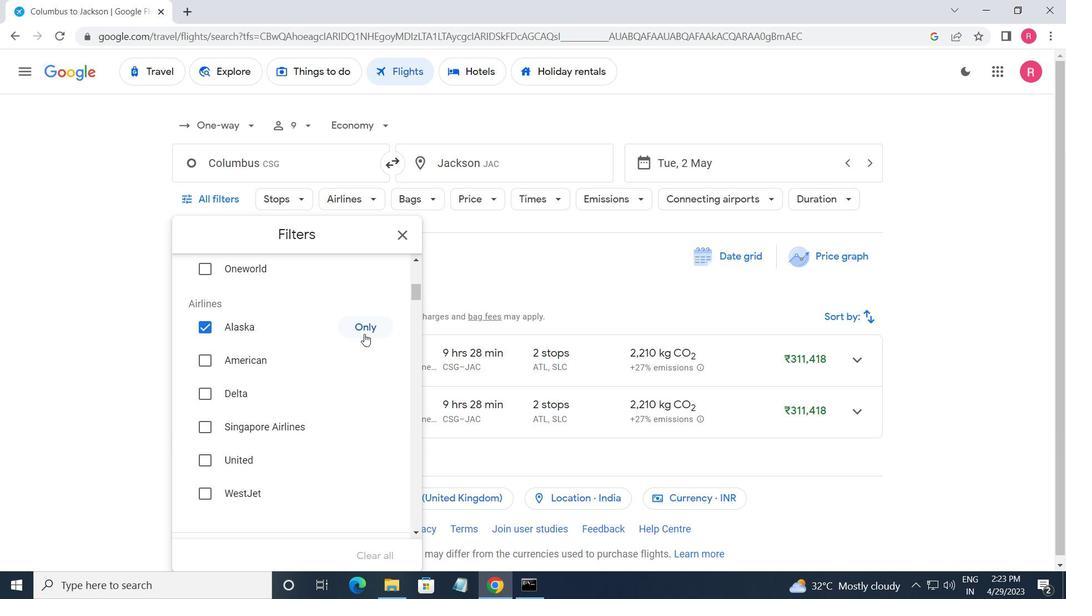 
Action: Mouse scrolled (364, 334) with delta (0, 0)
Screenshot: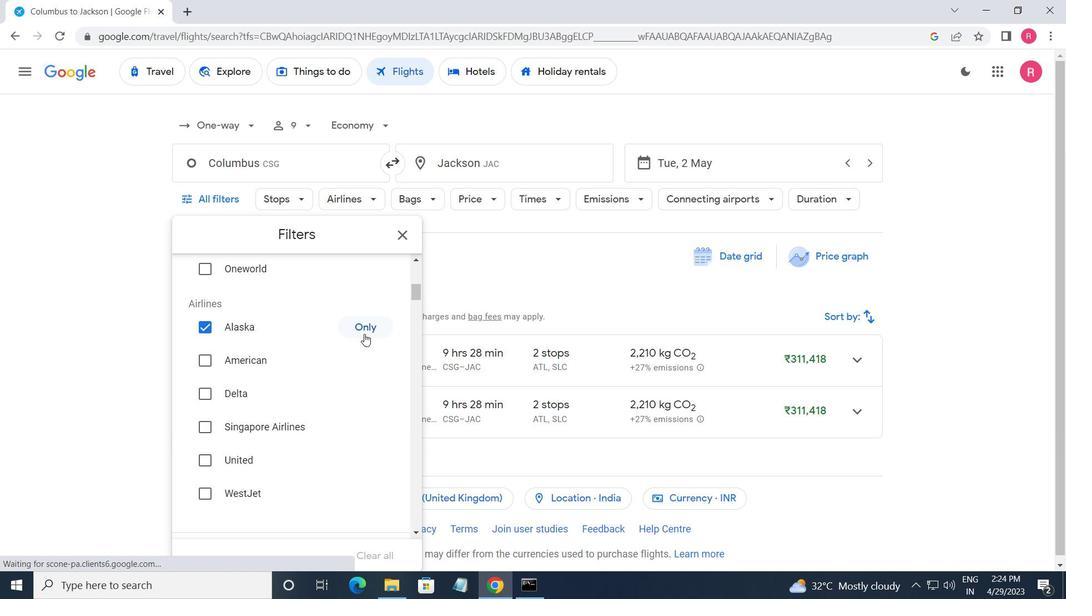 
Action: Mouse moved to (375, 413)
Screenshot: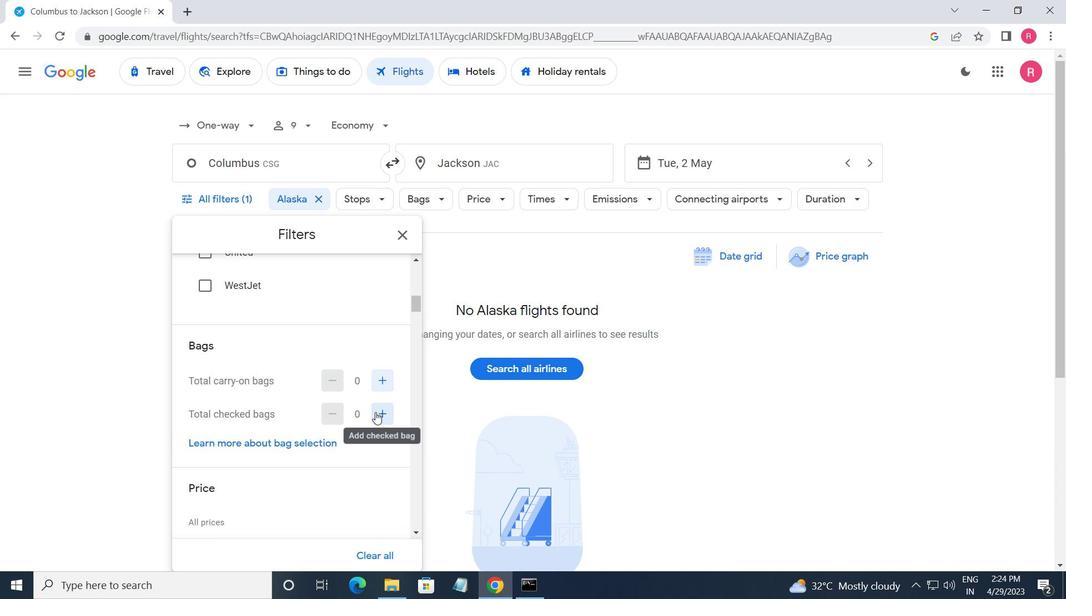 
Action: Mouse pressed left at (375, 413)
Screenshot: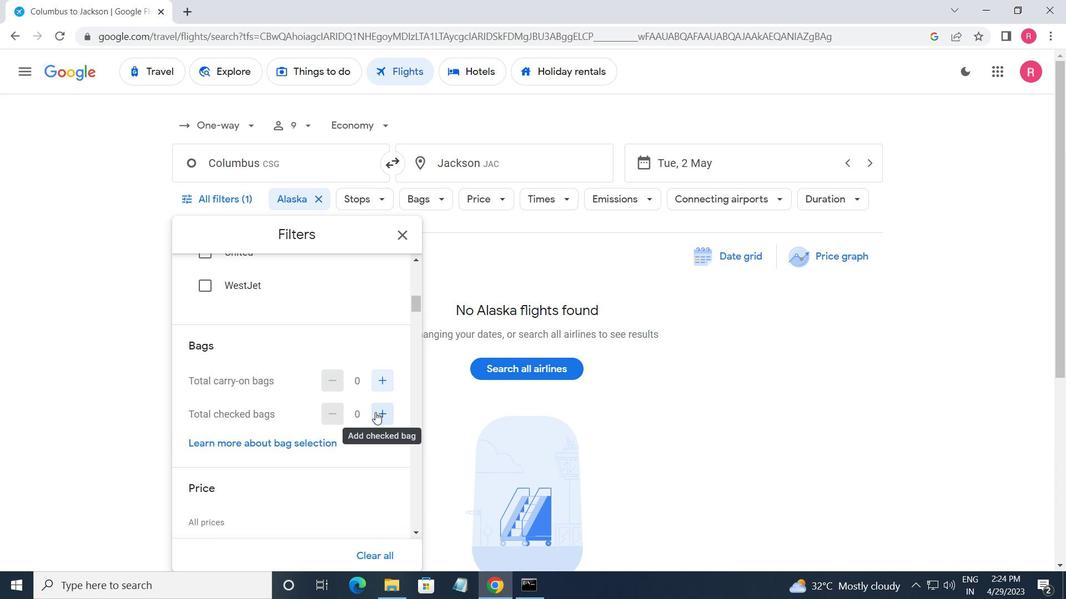 
Action: Mouse pressed left at (375, 413)
Screenshot: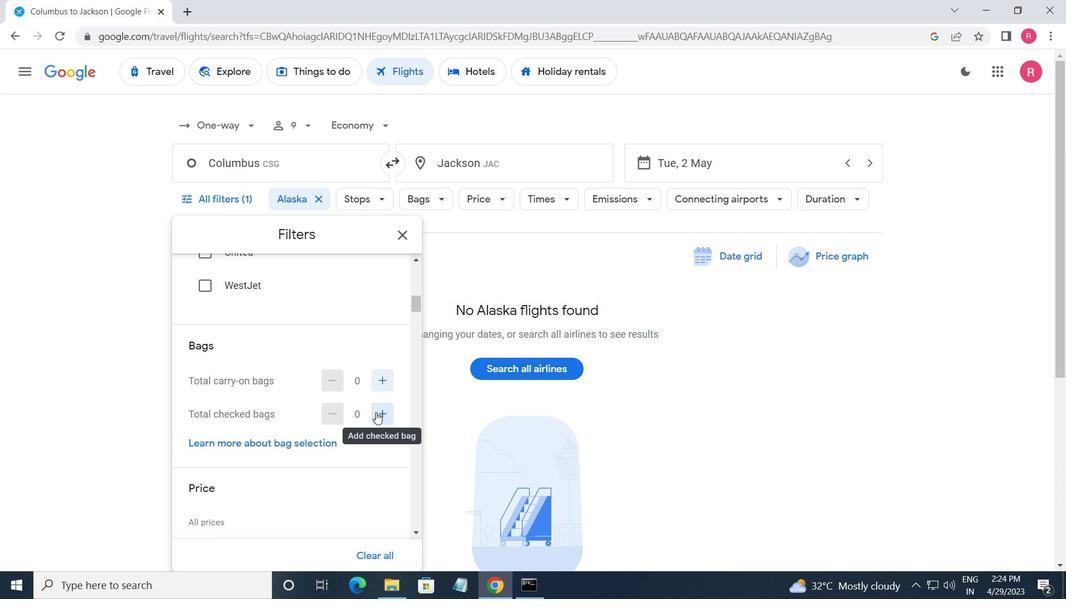 
Action: Mouse moved to (348, 411)
Screenshot: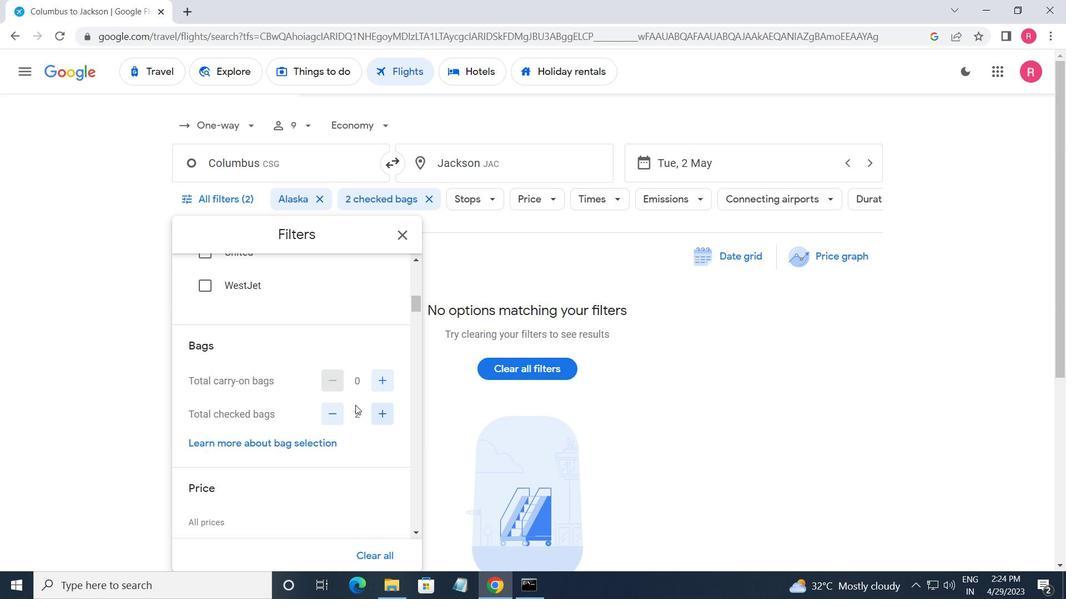 
Action: Mouse scrolled (348, 410) with delta (0, 0)
Screenshot: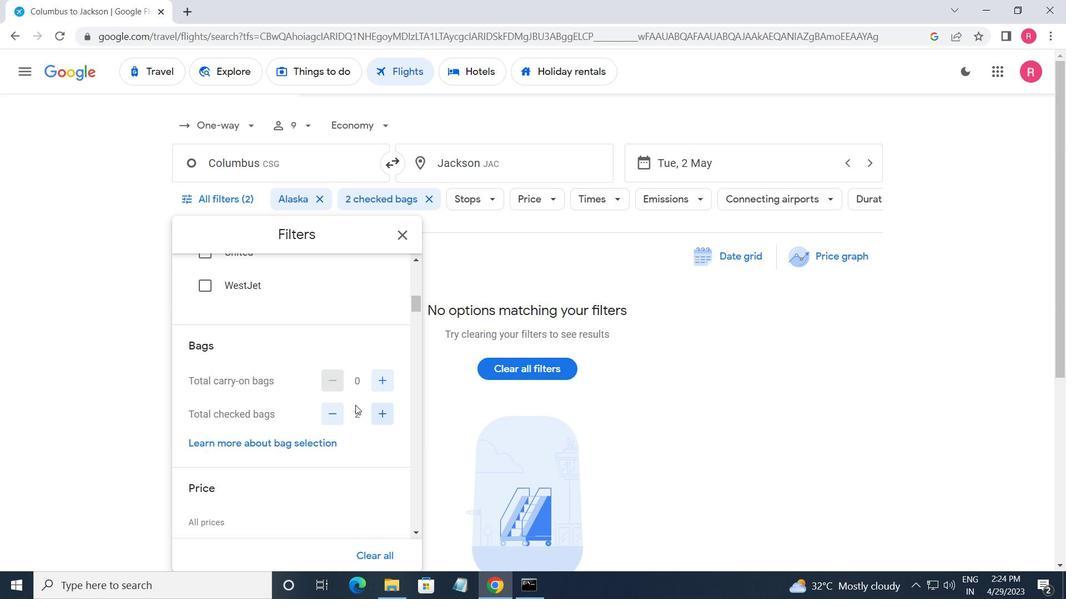 
Action: Mouse moved to (348, 411)
Screenshot: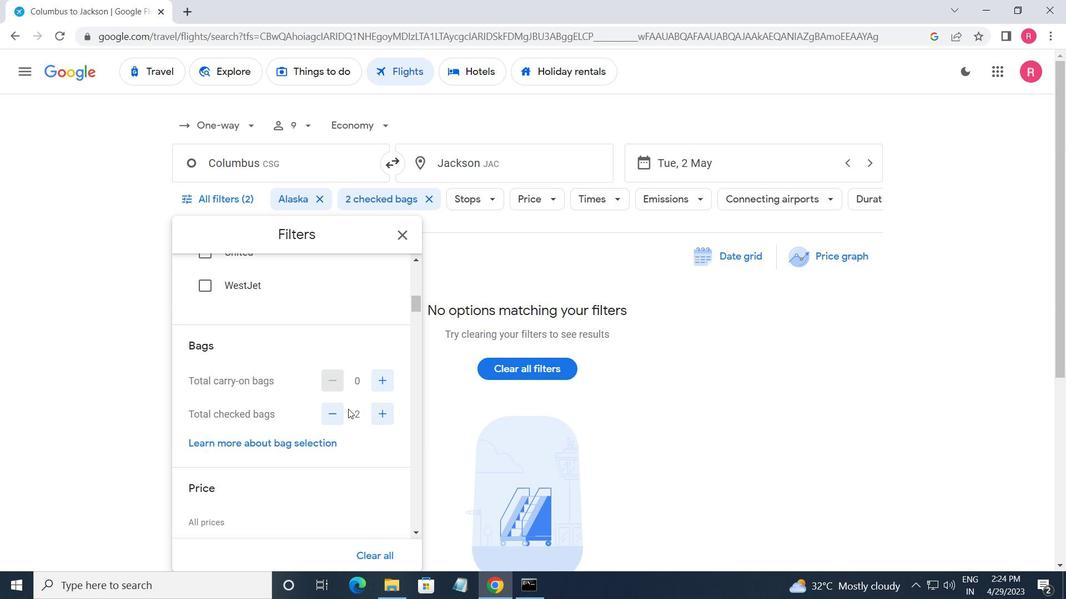 
Action: Mouse scrolled (348, 410) with delta (0, 0)
Screenshot: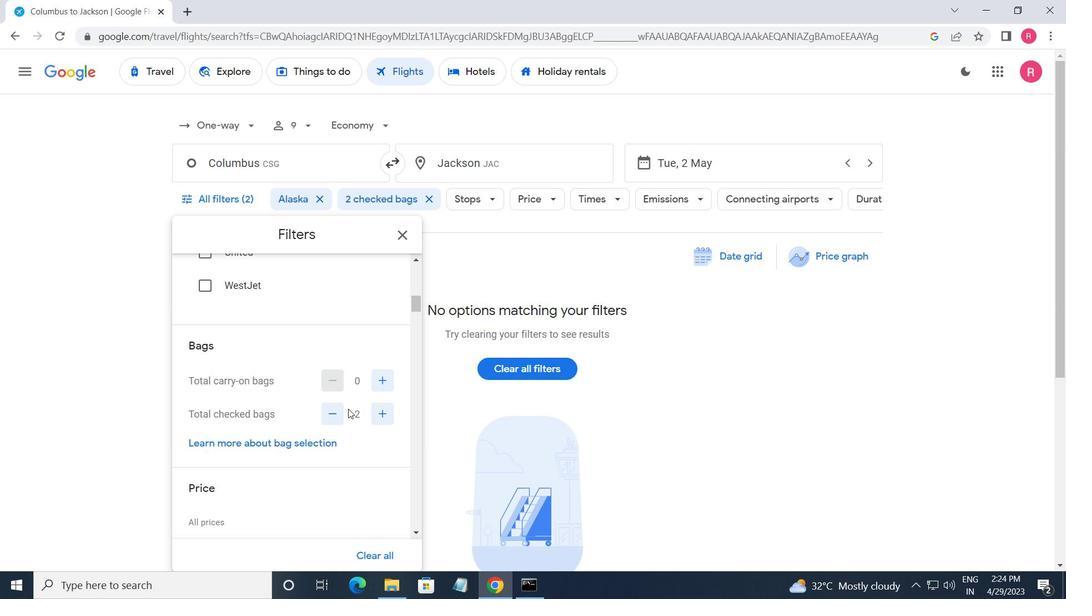 
Action: Mouse moved to (383, 408)
Screenshot: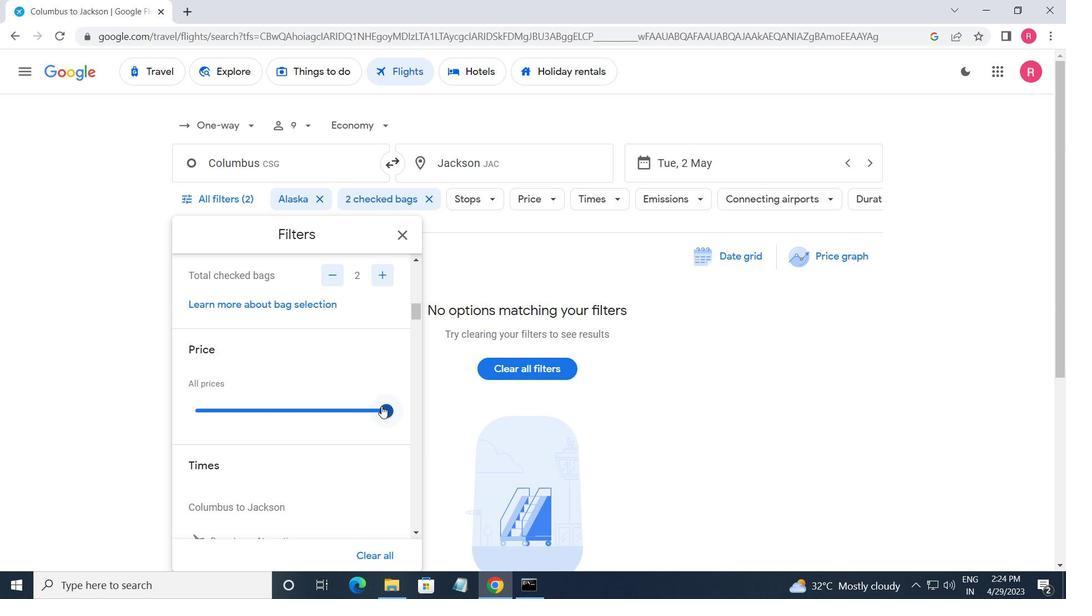 
Action: Mouse pressed left at (383, 408)
Screenshot: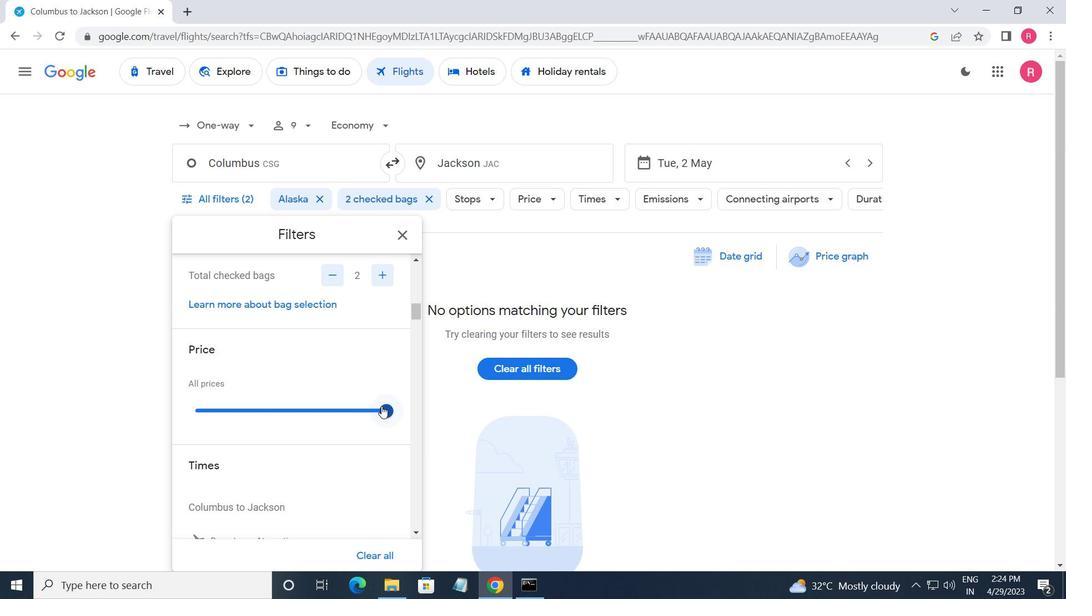 
Action: Mouse moved to (267, 419)
Screenshot: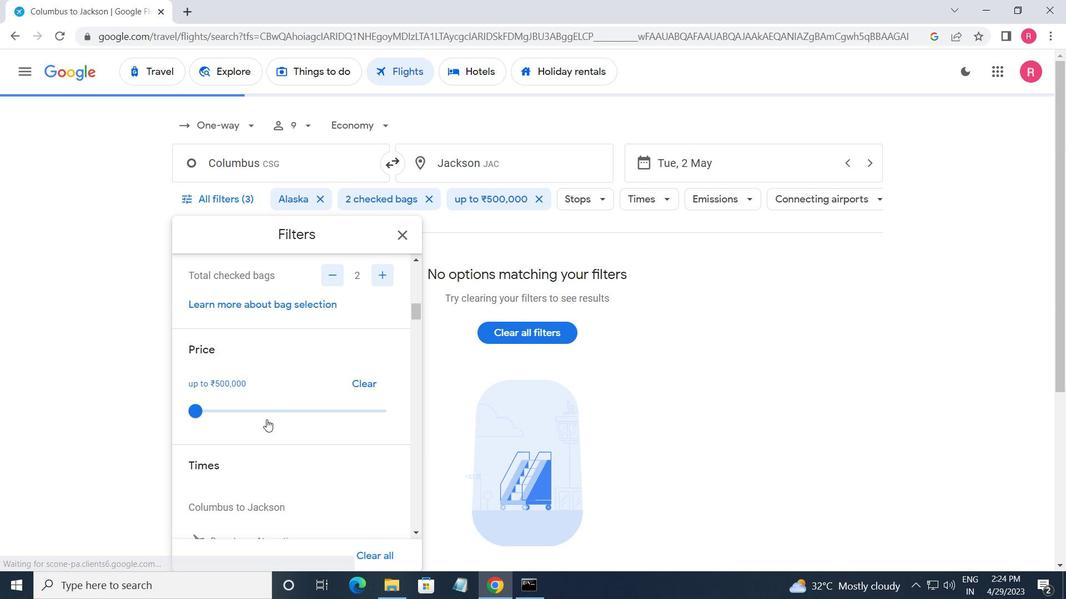 
Action: Mouse scrolled (267, 419) with delta (0, 0)
Screenshot: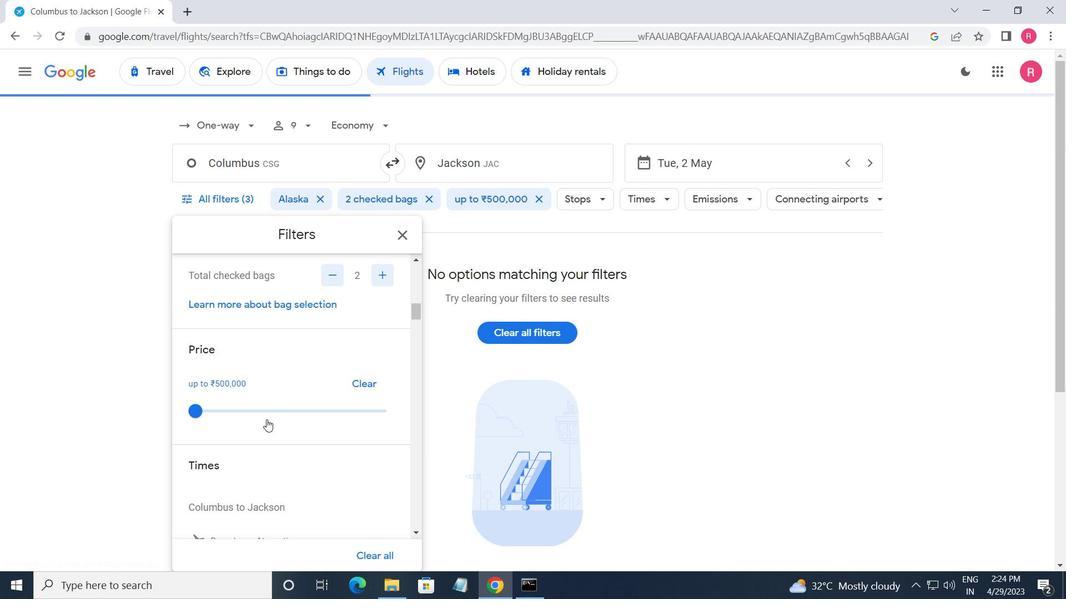 
Action: Mouse scrolled (267, 419) with delta (0, 0)
Screenshot: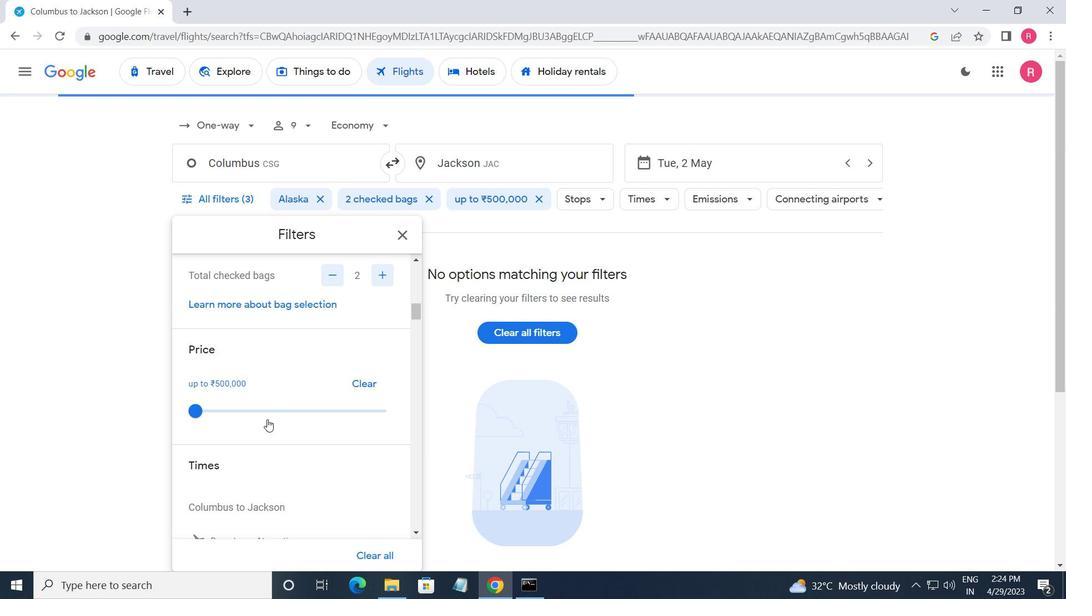 
Action: Mouse scrolled (267, 419) with delta (0, 0)
Screenshot: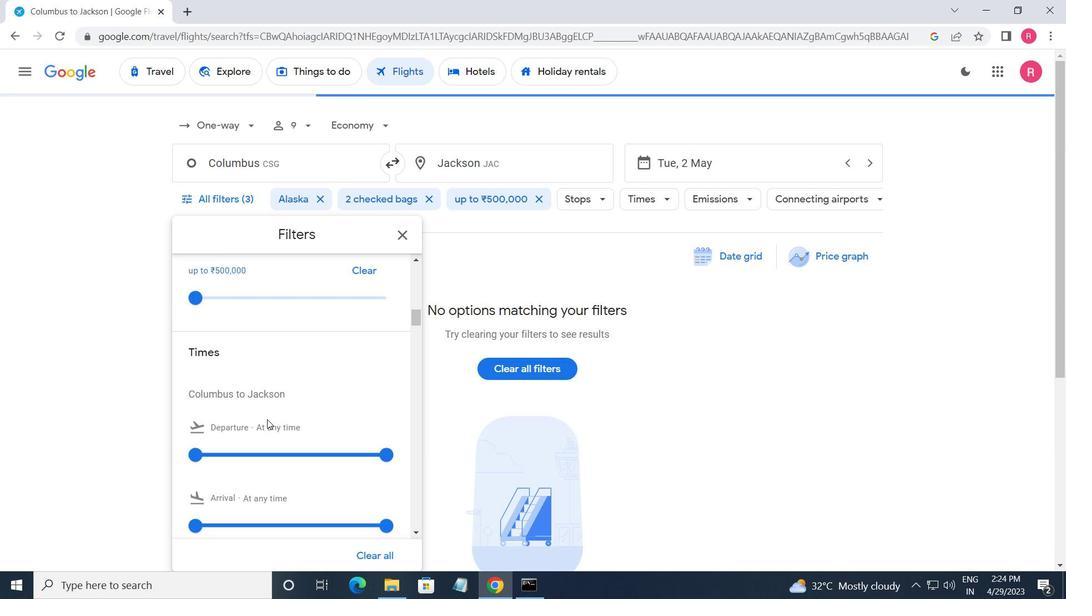 
Action: Mouse moved to (203, 370)
Screenshot: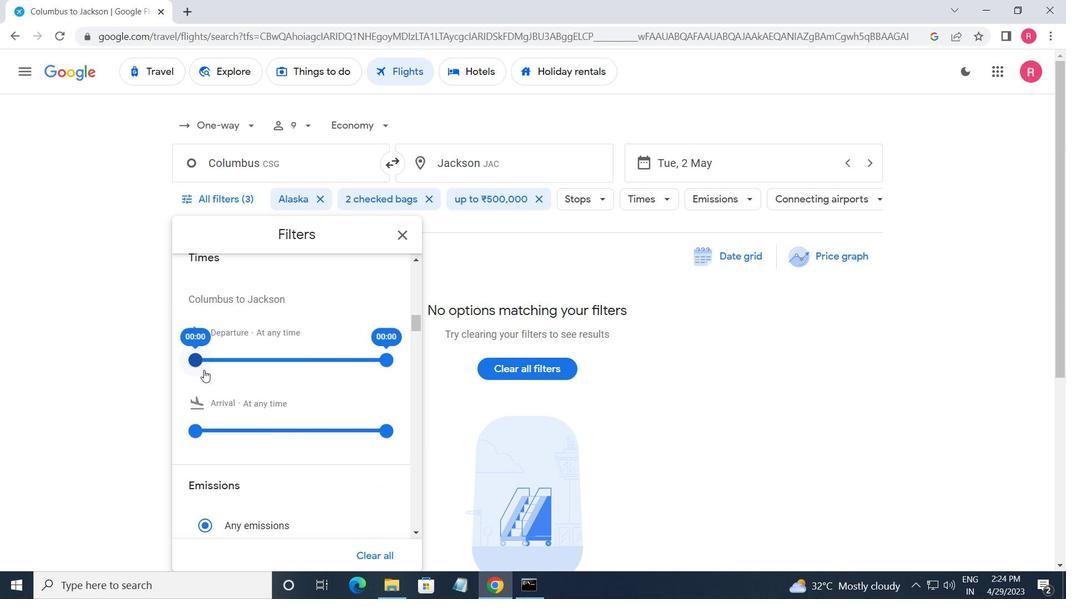 
Action: Mouse pressed left at (203, 370)
Screenshot: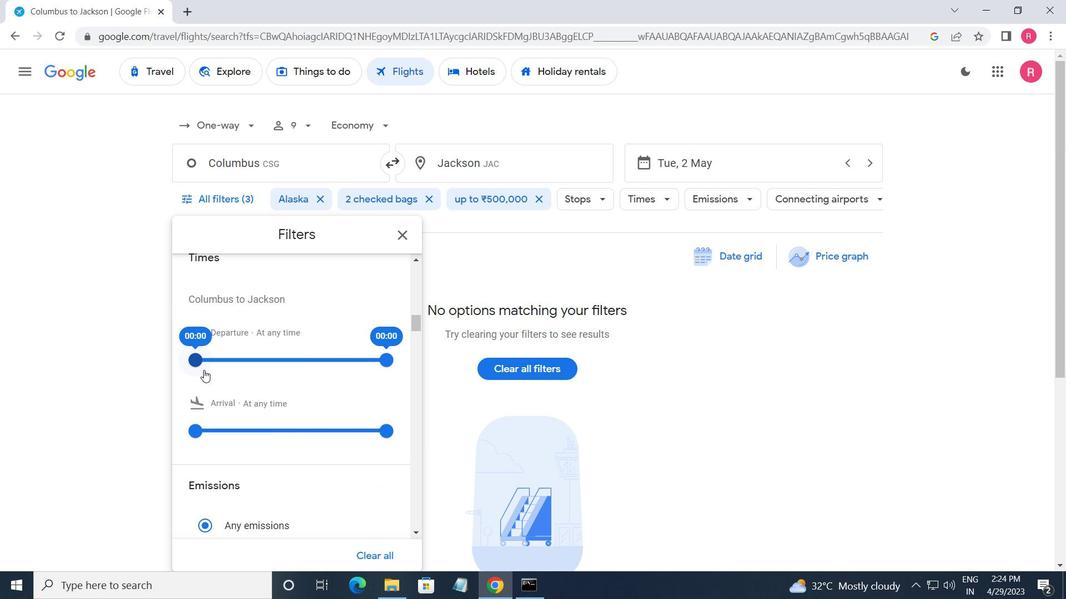 
Action: Mouse moved to (400, 243)
Screenshot: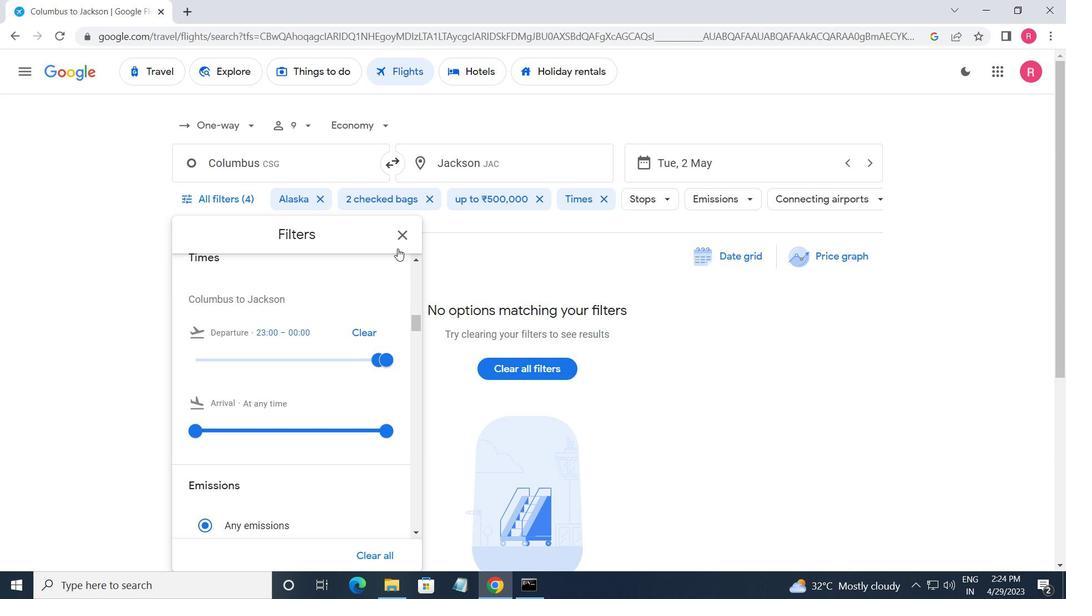 
Action: Mouse pressed left at (400, 243)
Screenshot: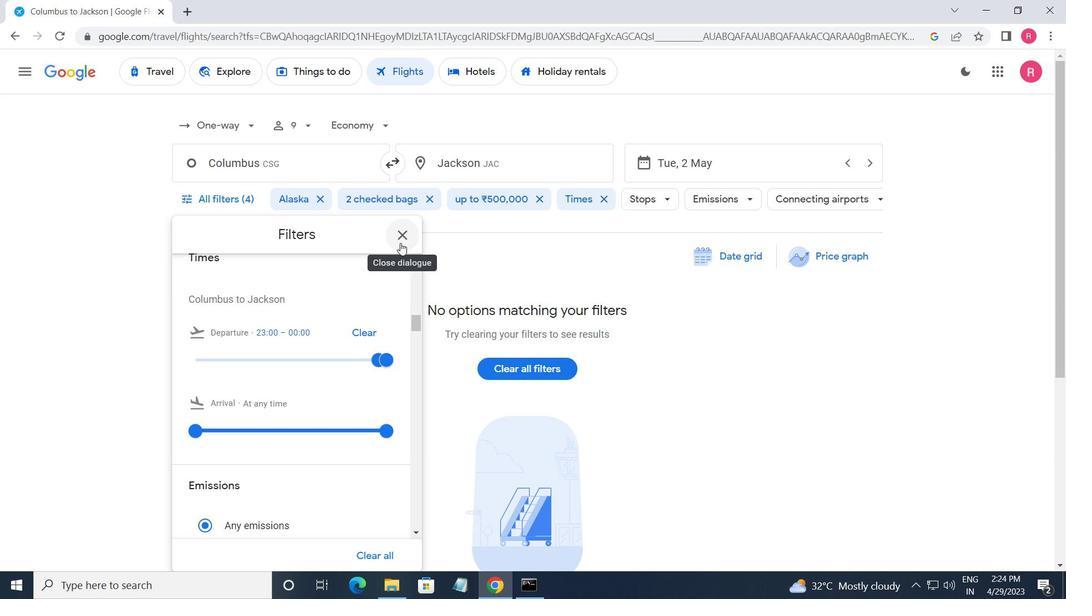 
